Task: Search one way flight ticket for 2 adults, 4 children and 1 infant on lap in business from Gainesville: Gainesville Regional Airport to Sheridan: Sheridan County Airport on 8-6-2023. Choice of flights is Westjet. Number of bags: 8 checked bags. Price is upto 60000. Outbound departure time preference is 12:15.
Action: Mouse moved to (247, 309)
Screenshot: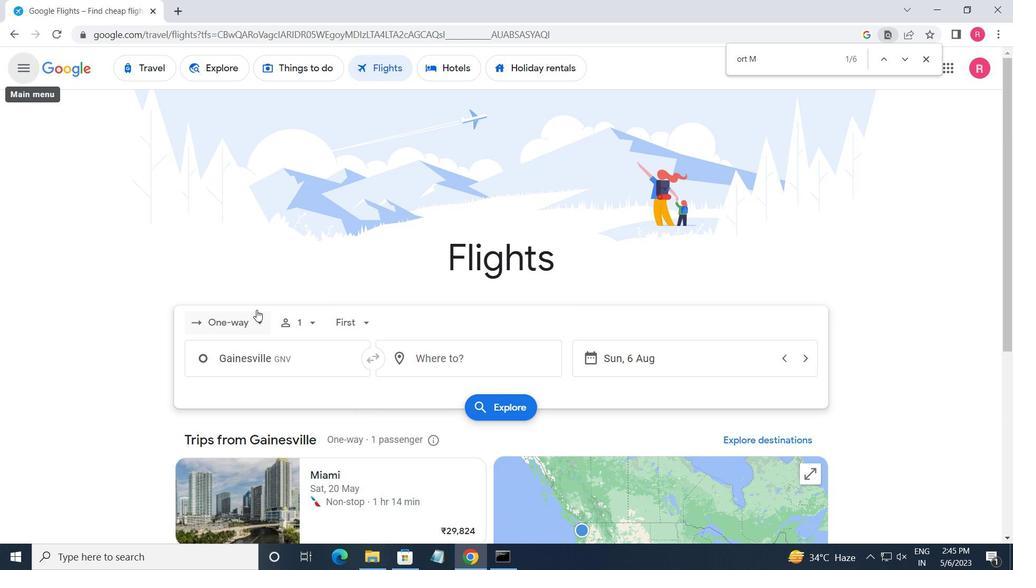 
Action: Mouse pressed left at (247, 309)
Screenshot: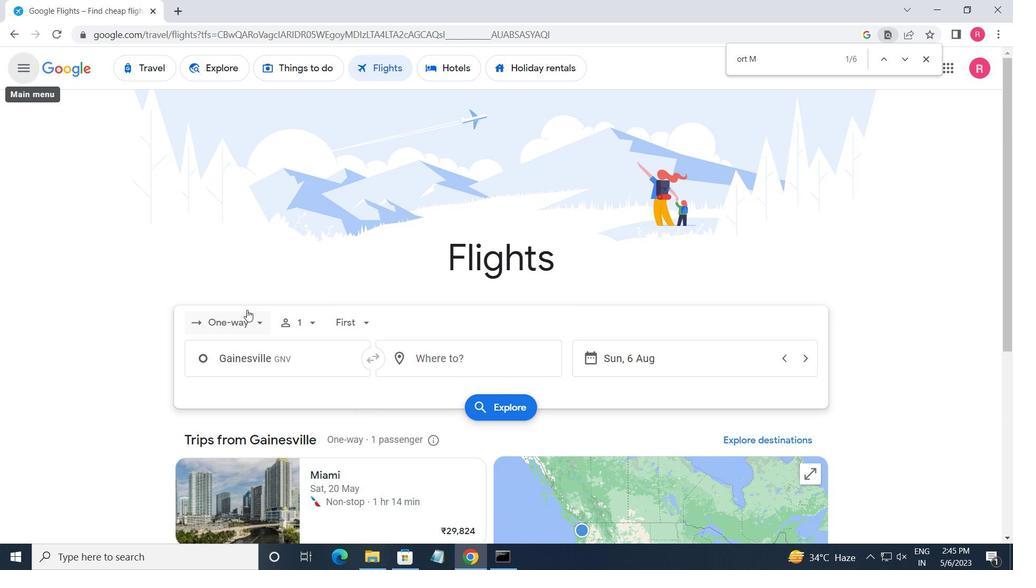 
Action: Mouse moved to (265, 381)
Screenshot: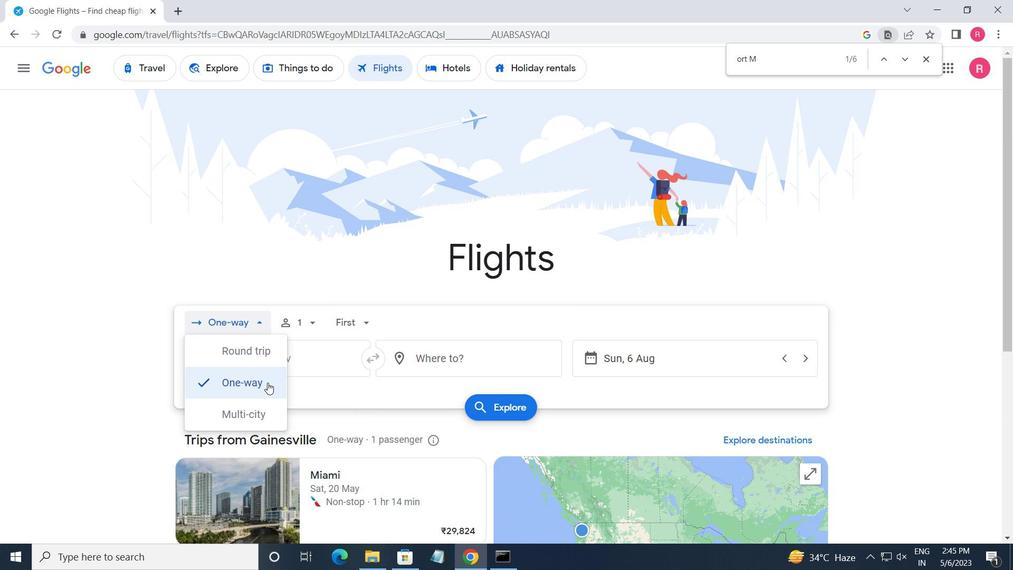 
Action: Mouse pressed left at (265, 381)
Screenshot: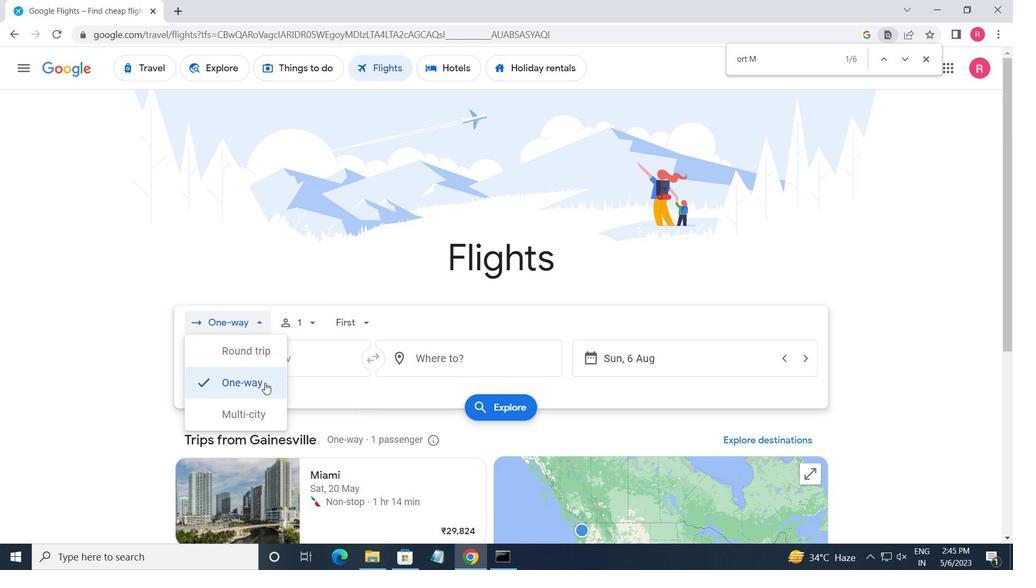 
Action: Mouse moved to (306, 322)
Screenshot: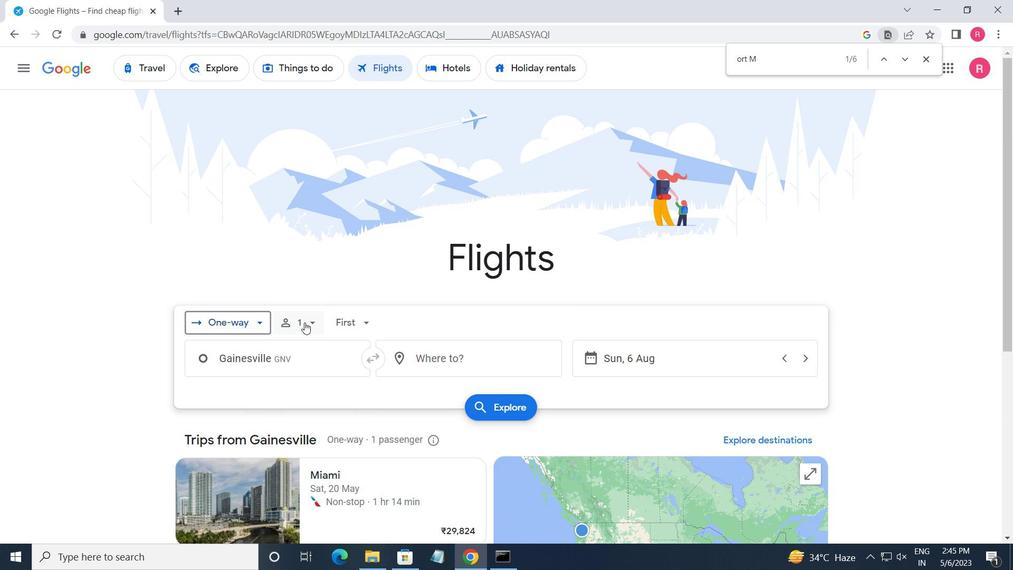 
Action: Mouse pressed left at (306, 322)
Screenshot: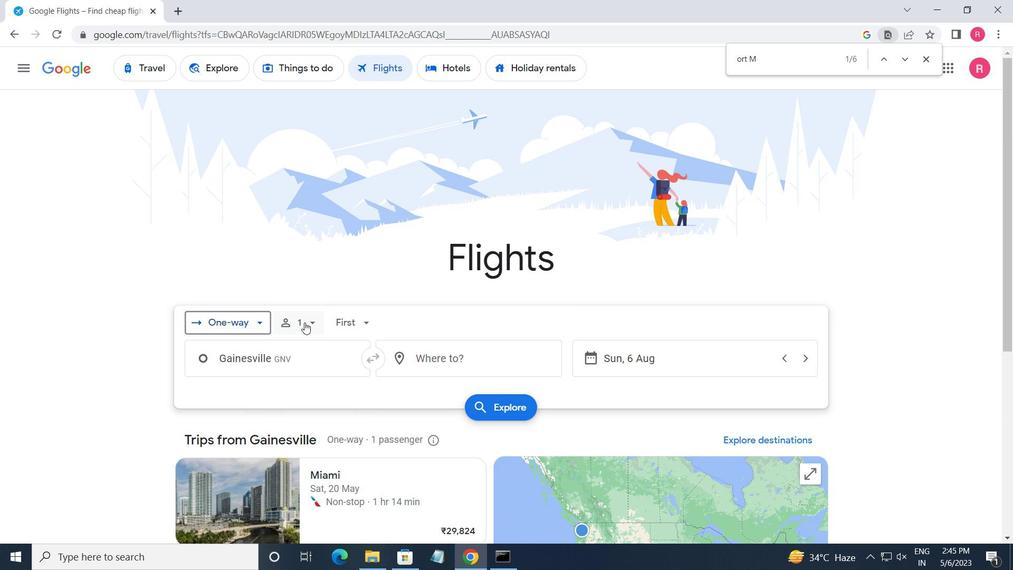 
Action: Mouse moved to (420, 347)
Screenshot: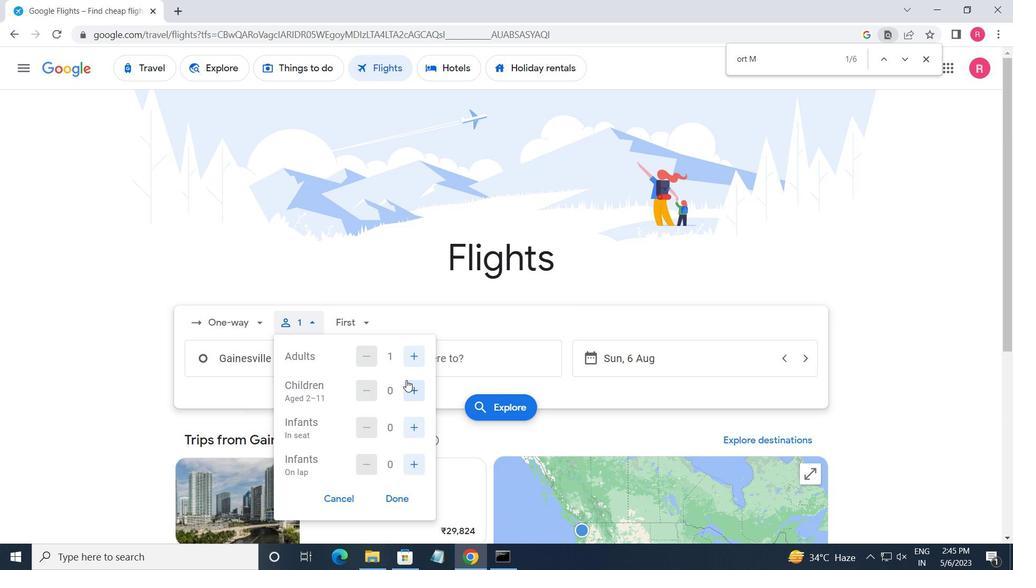 
Action: Mouse pressed left at (420, 347)
Screenshot: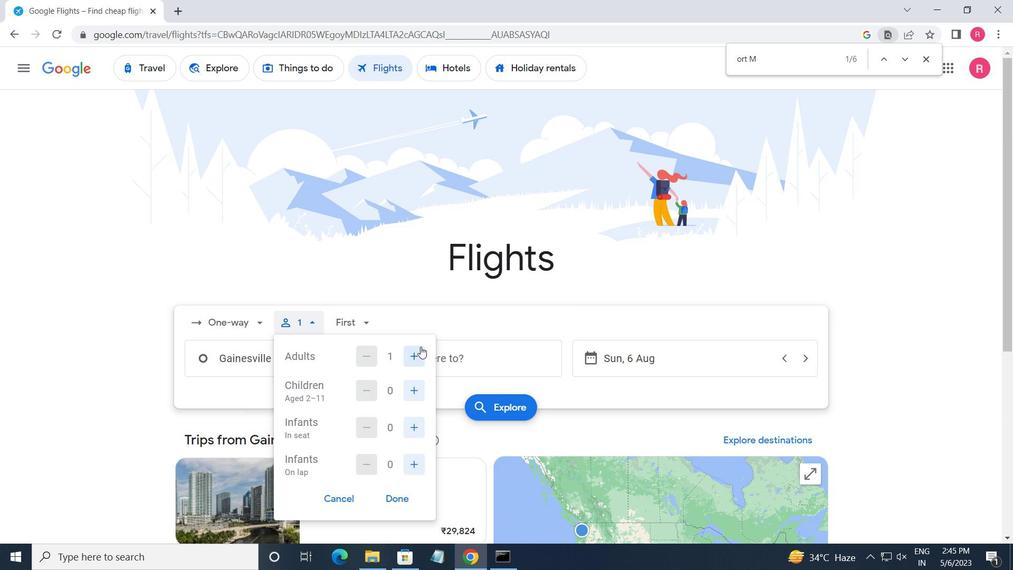 
Action: Mouse moved to (424, 393)
Screenshot: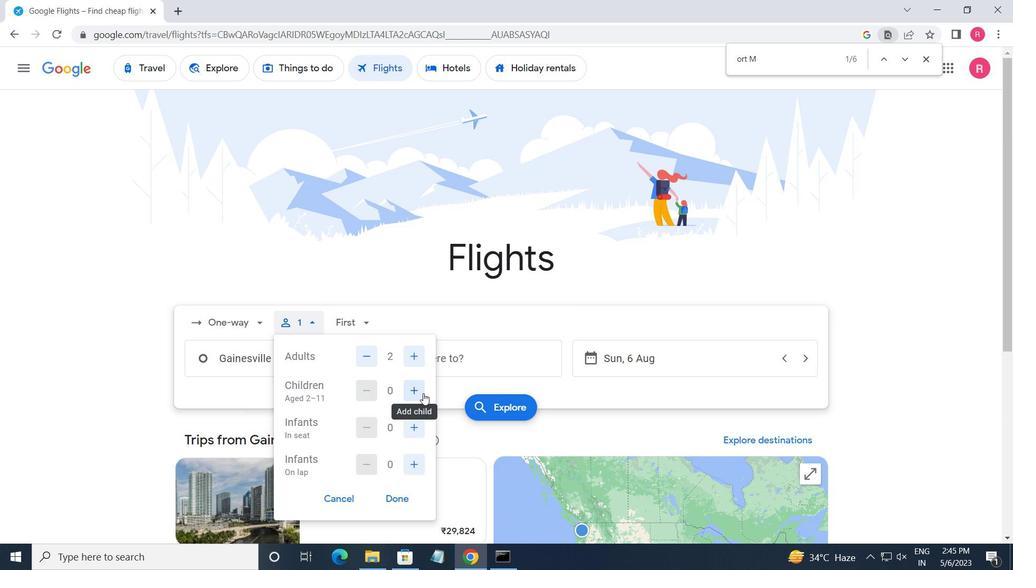 
Action: Mouse pressed left at (424, 393)
Screenshot: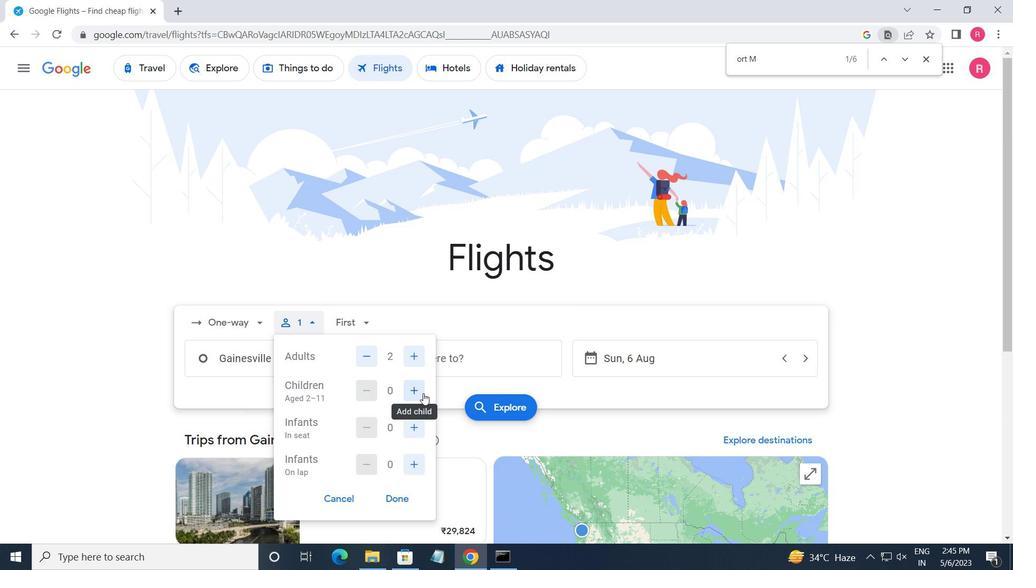 
Action: Mouse pressed left at (424, 393)
Screenshot: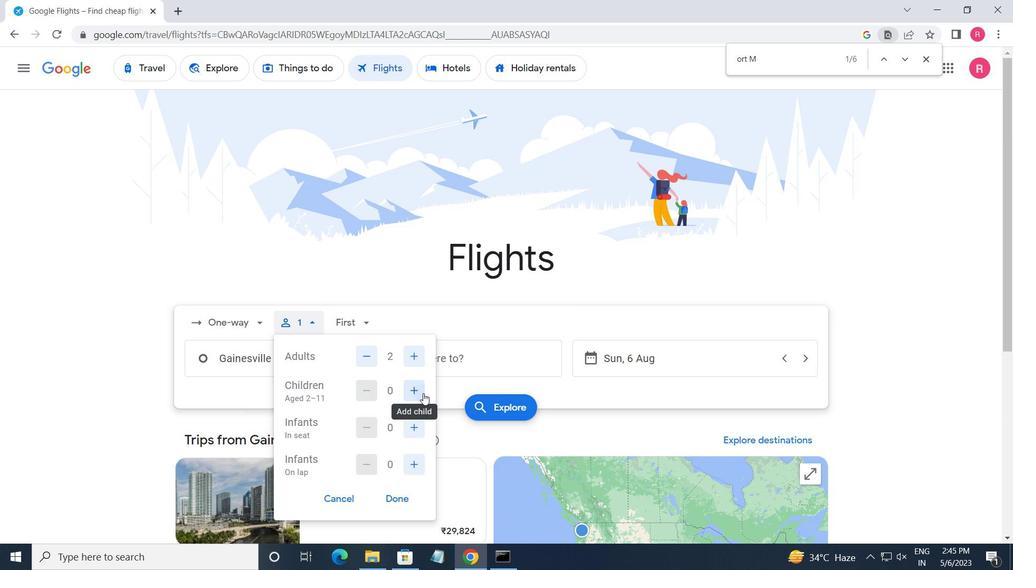 
Action: Mouse pressed left at (424, 393)
Screenshot: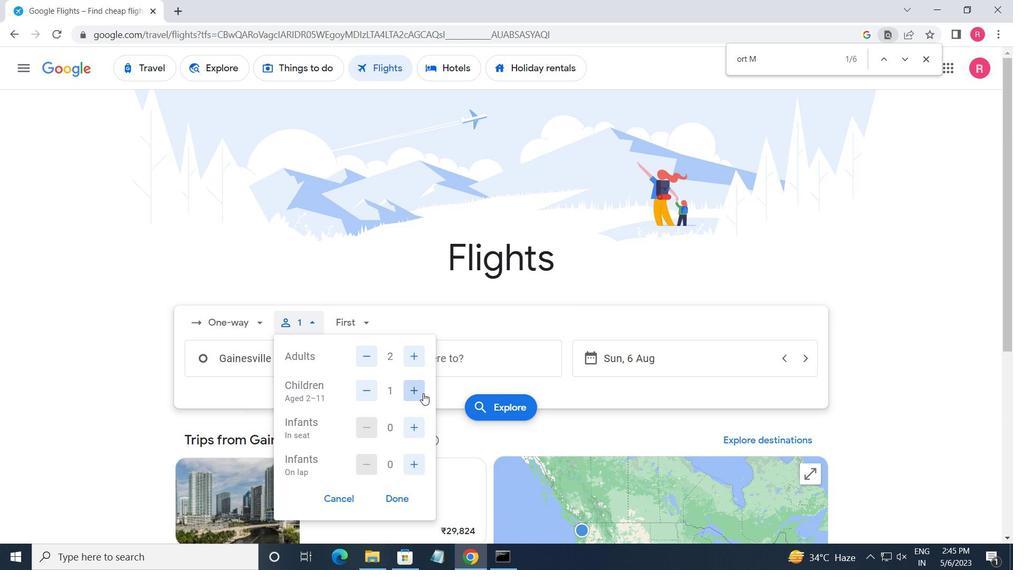 
Action: Mouse pressed left at (424, 393)
Screenshot: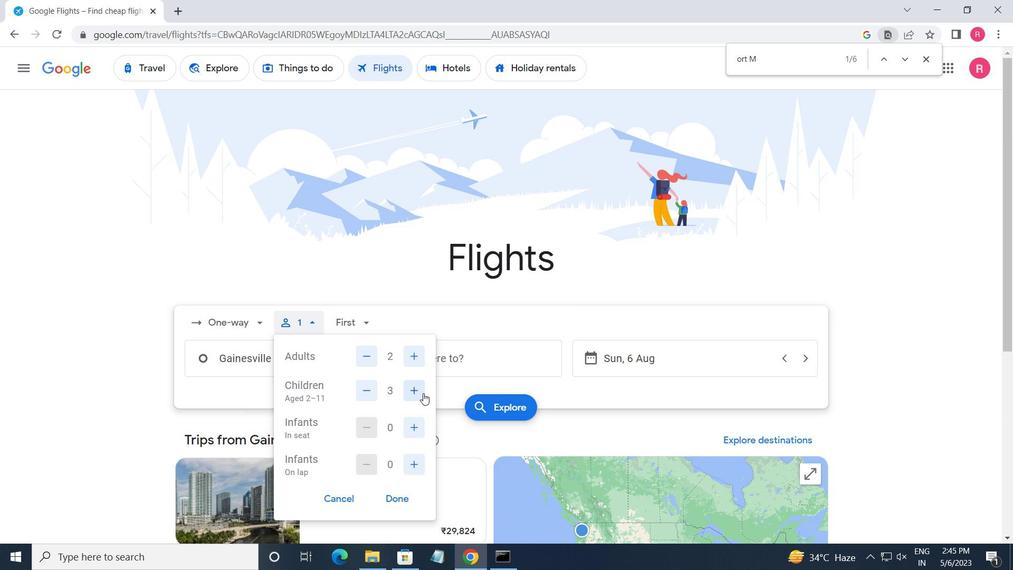 
Action: Mouse moved to (409, 428)
Screenshot: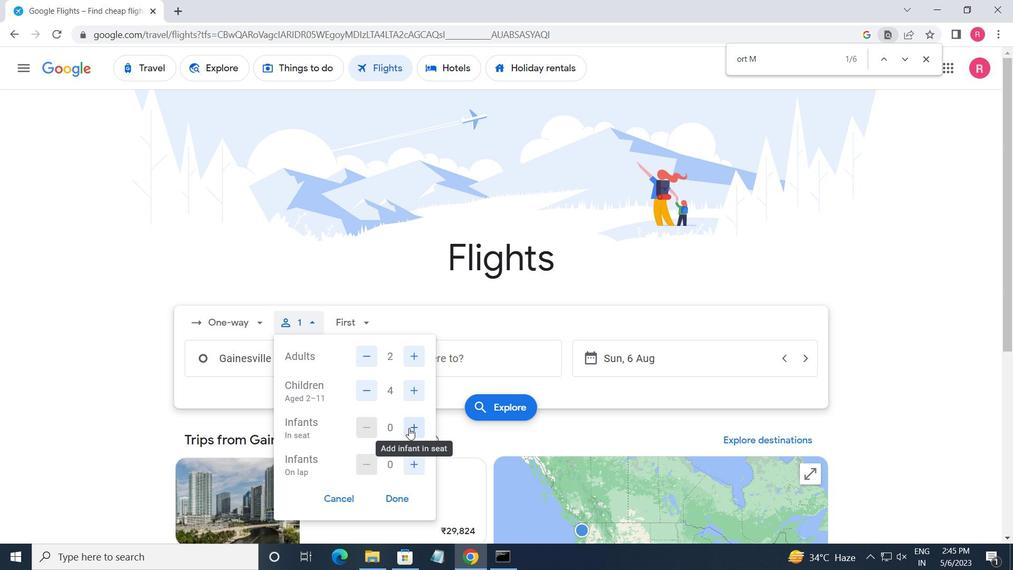
Action: Mouse pressed left at (409, 428)
Screenshot: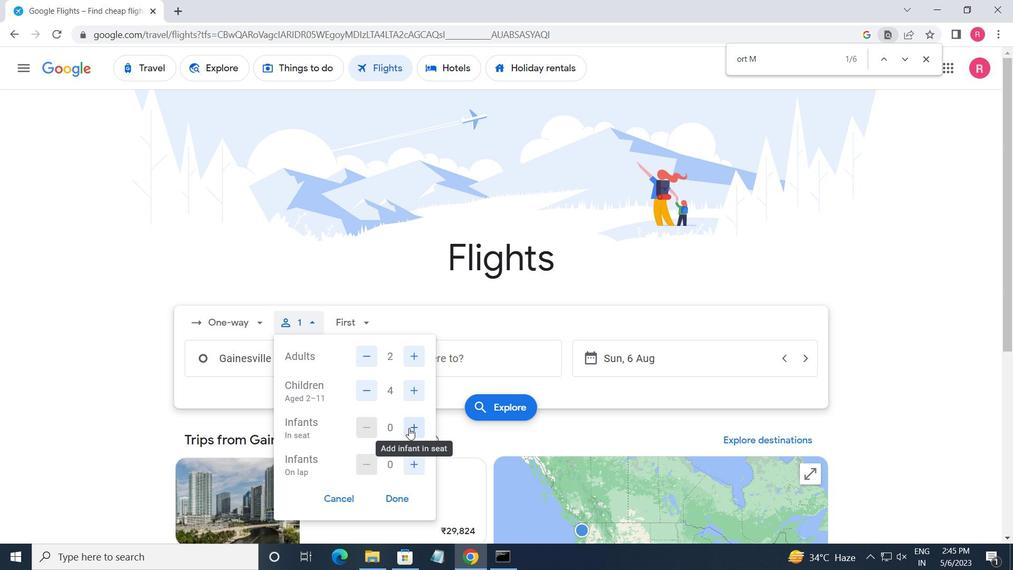 
Action: Mouse moved to (363, 425)
Screenshot: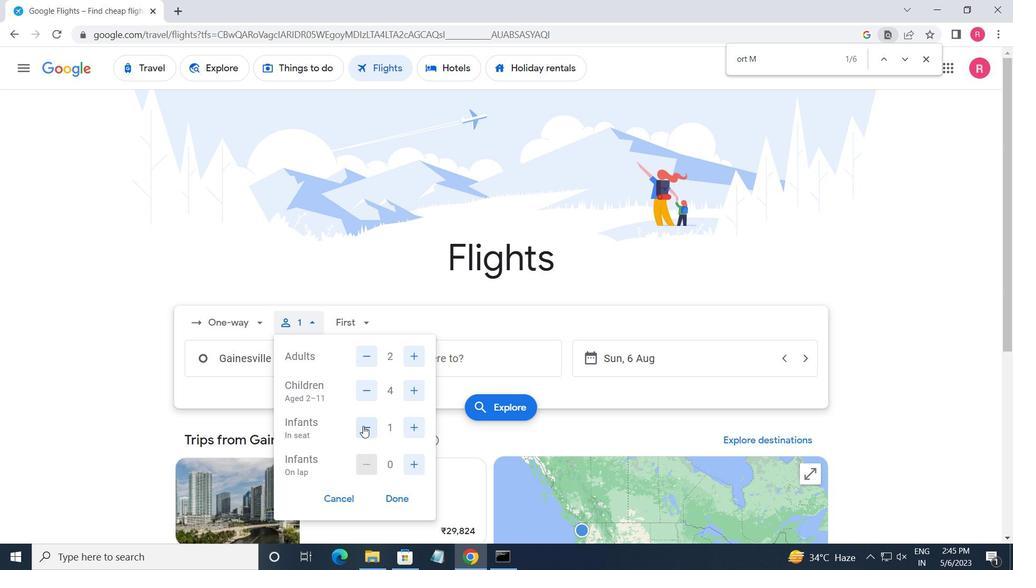 
Action: Mouse pressed left at (363, 425)
Screenshot: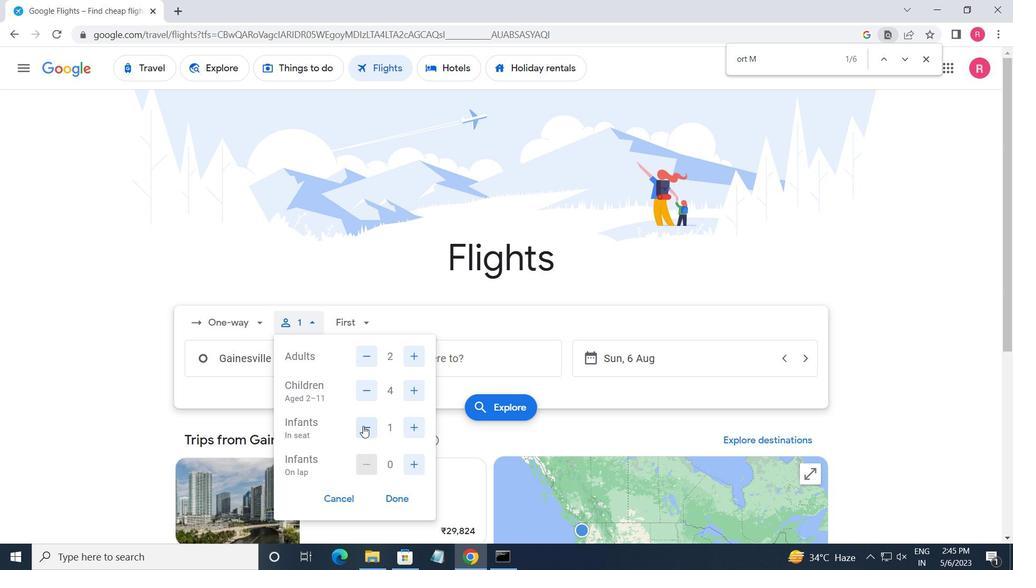 
Action: Mouse moved to (414, 463)
Screenshot: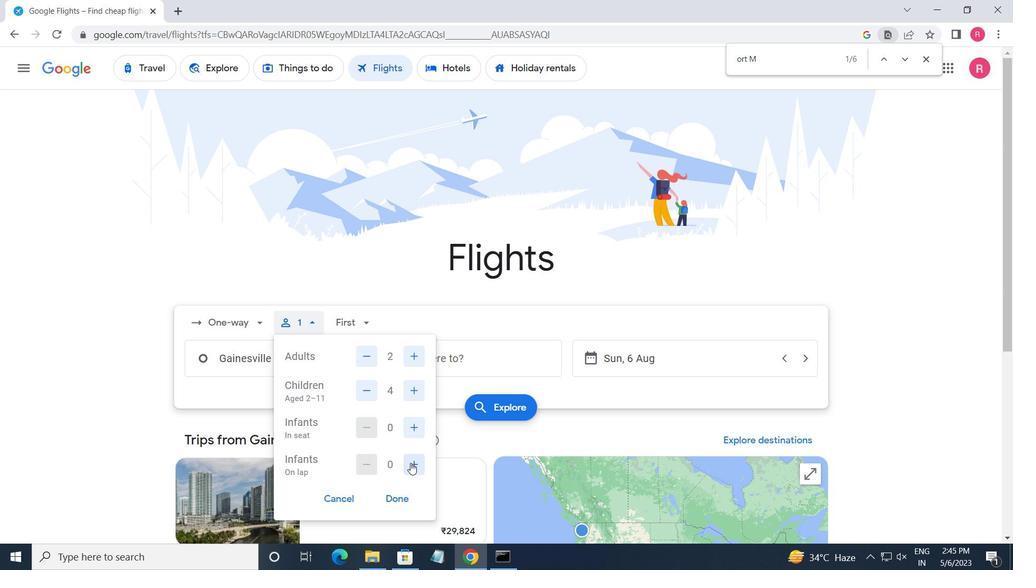 
Action: Mouse pressed left at (414, 463)
Screenshot: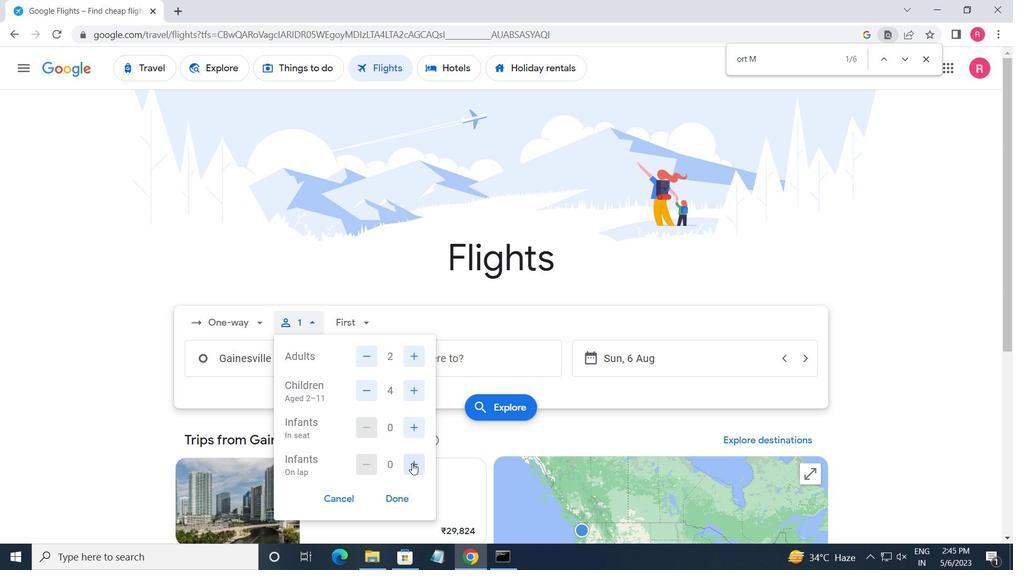 
Action: Mouse moved to (412, 497)
Screenshot: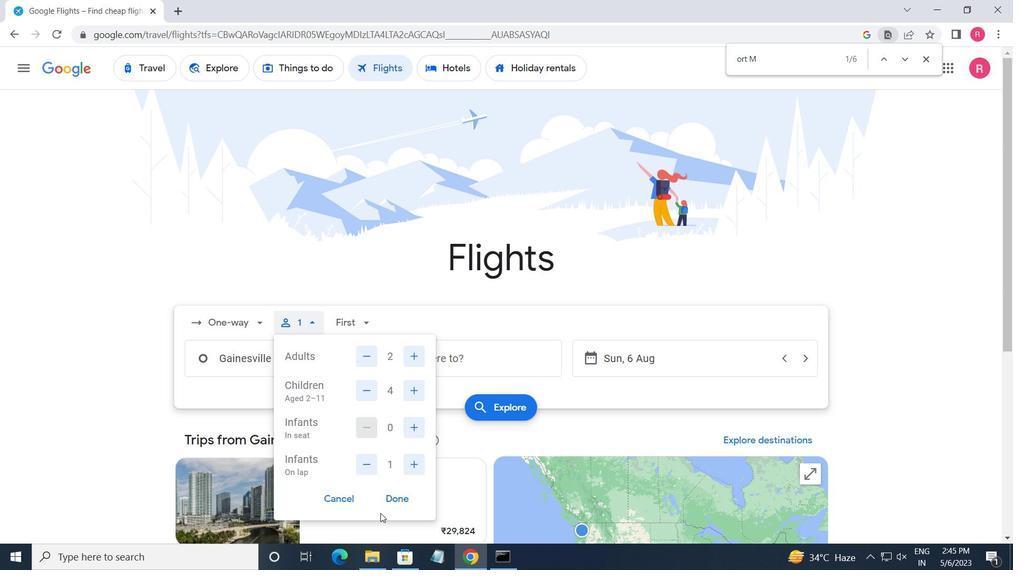 
Action: Mouse pressed left at (412, 497)
Screenshot: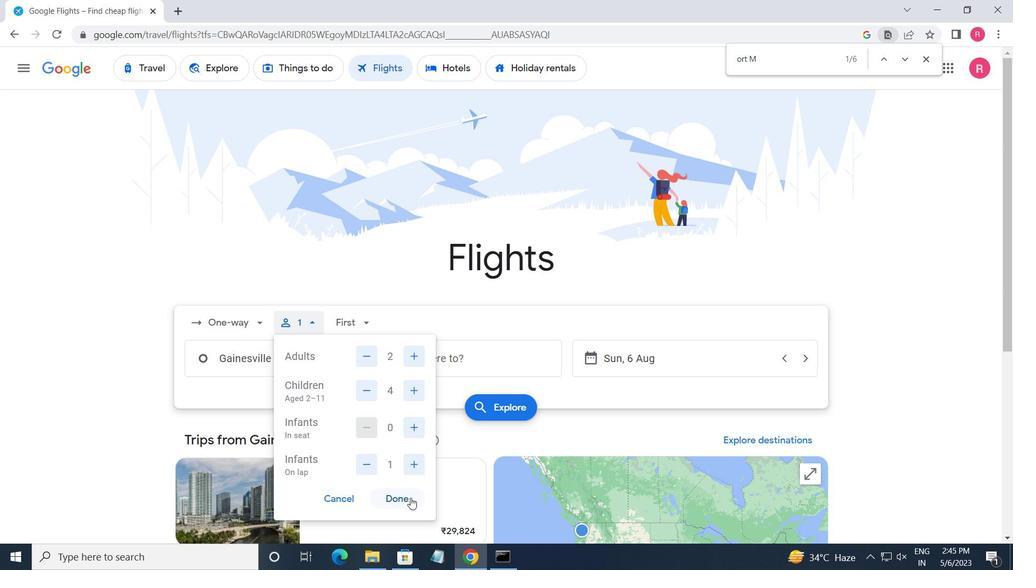 
Action: Mouse moved to (368, 313)
Screenshot: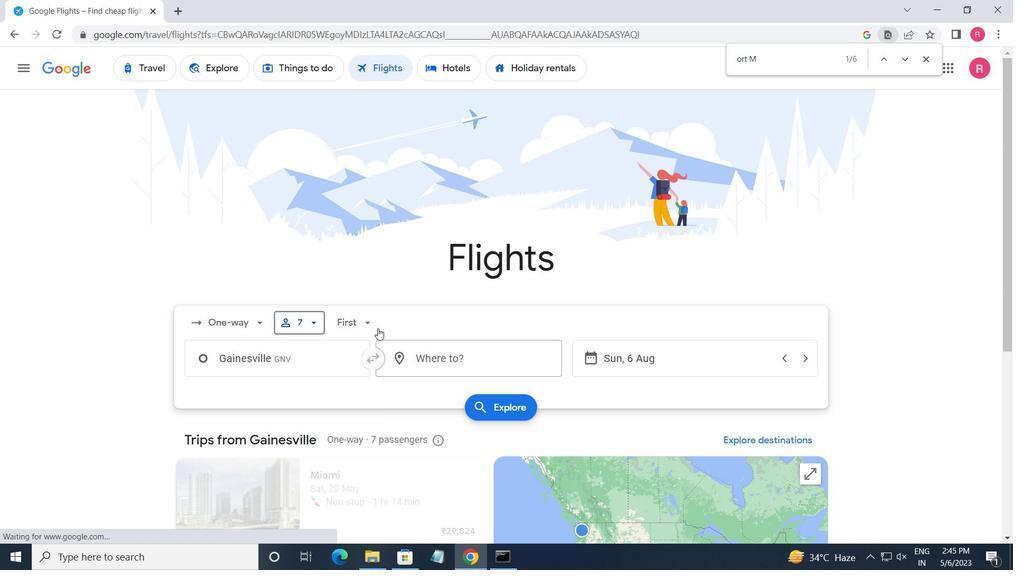 
Action: Mouse pressed left at (368, 313)
Screenshot: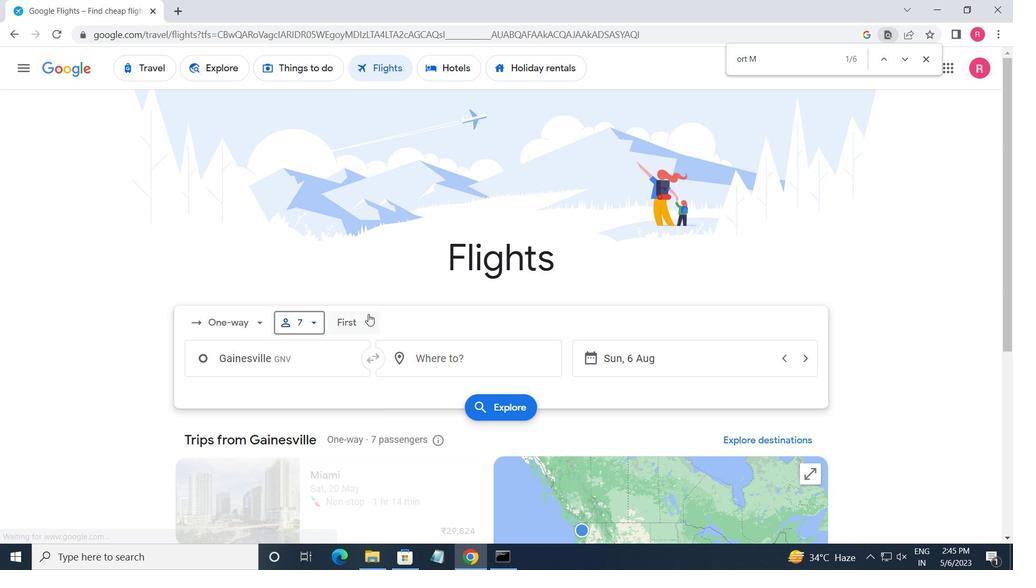 
Action: Mouse moved to (383, 419)
Screenshot: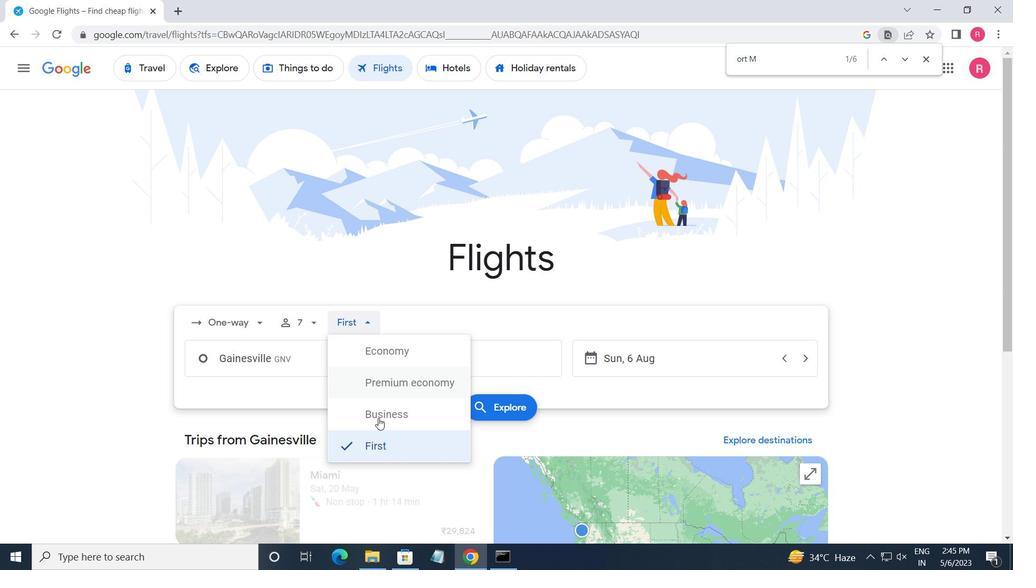 
Action: Mouse pressed left at (383, 419)
Screenshot: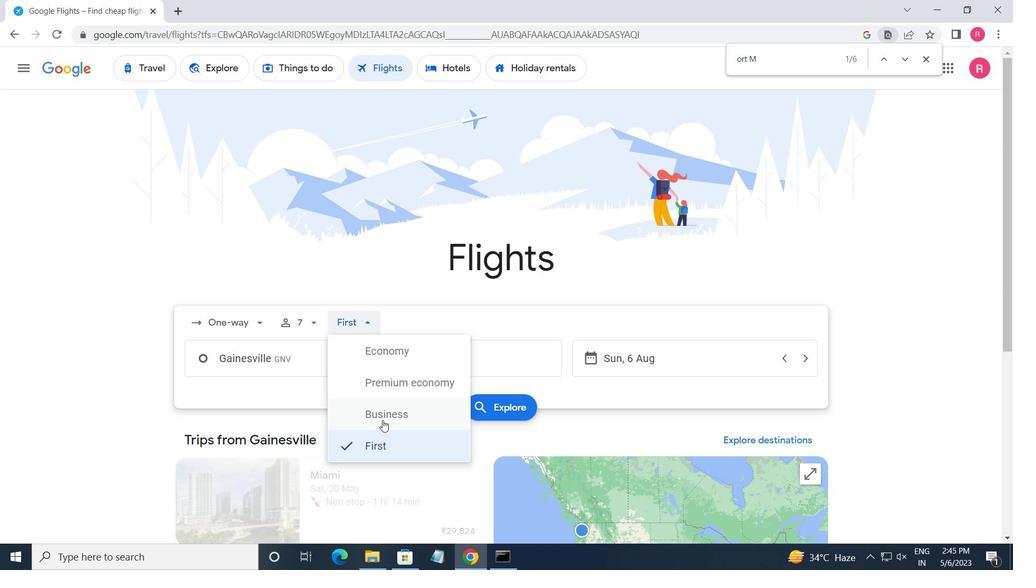 
Action: Mouse moved to (289, 364)
Screenshot: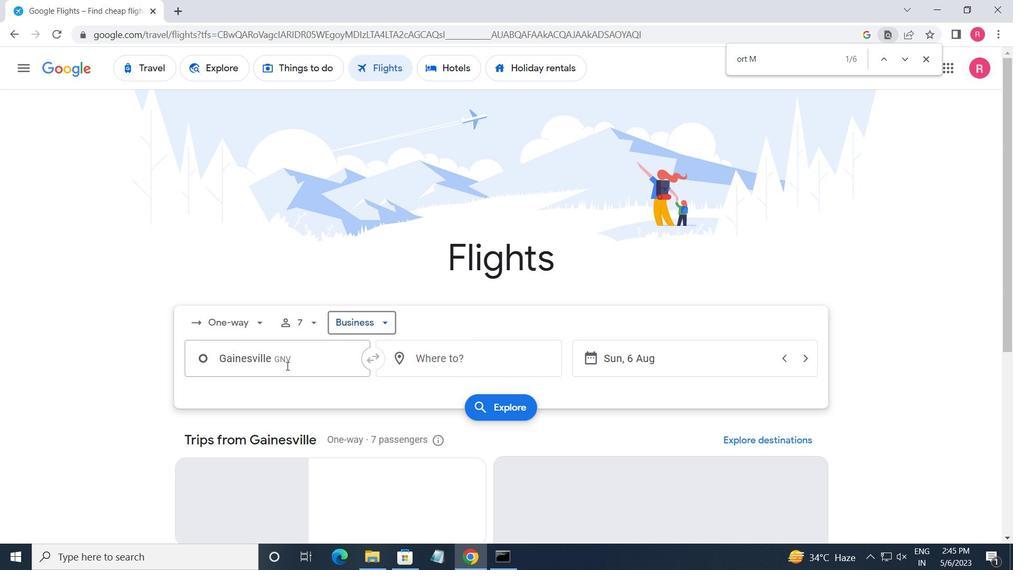 
Action: Mouse pressed left at (289, 364)
Screenshot: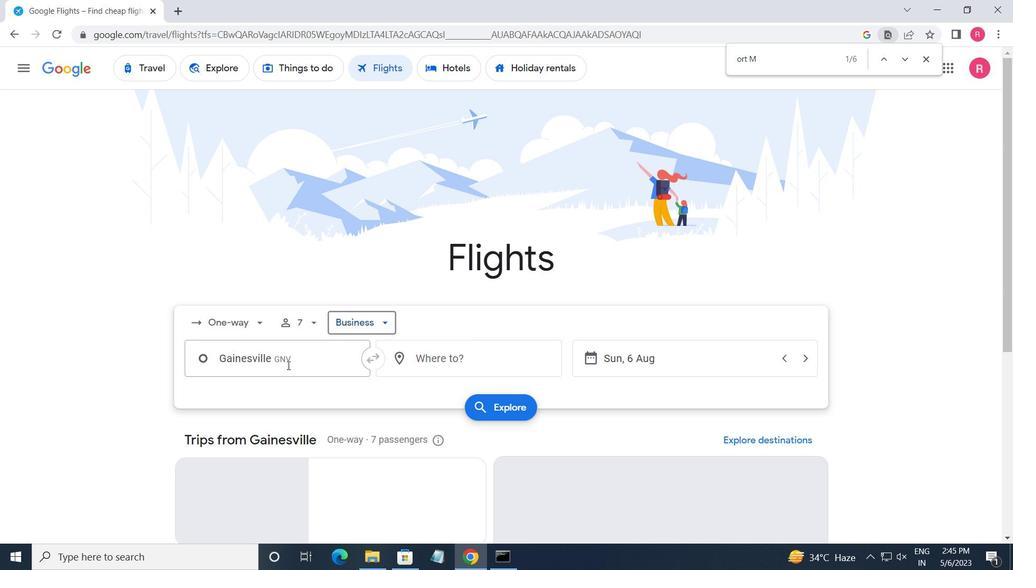 
Action: Key pressed <Key.shift><Key.shift><Key.shift><Key.shift><Key.shift><Key.shift><Key.shift><Key.shift>AINESVILLE
Screenshot: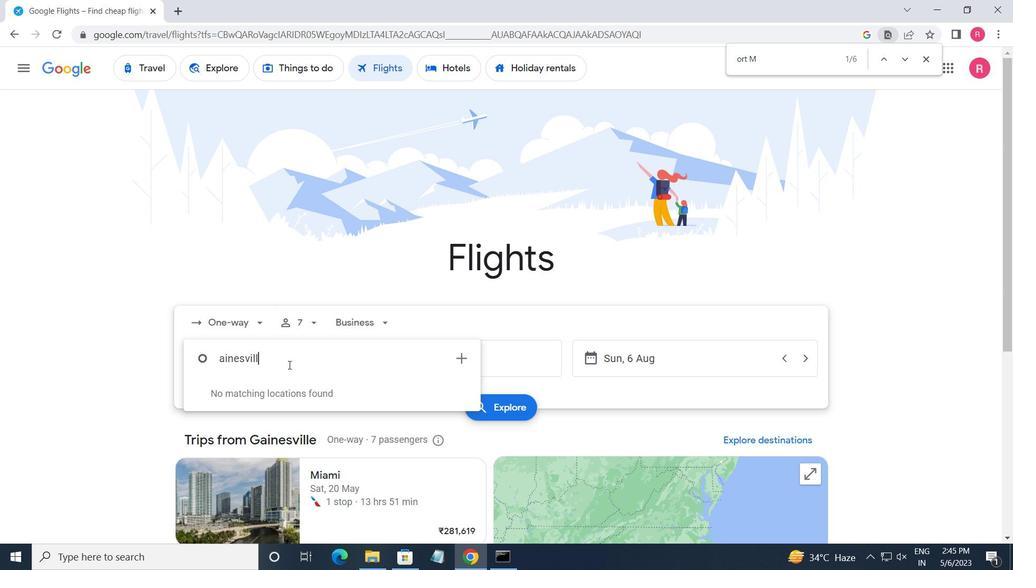 
Action: Mouse moved to (318, 469)
Screenshot: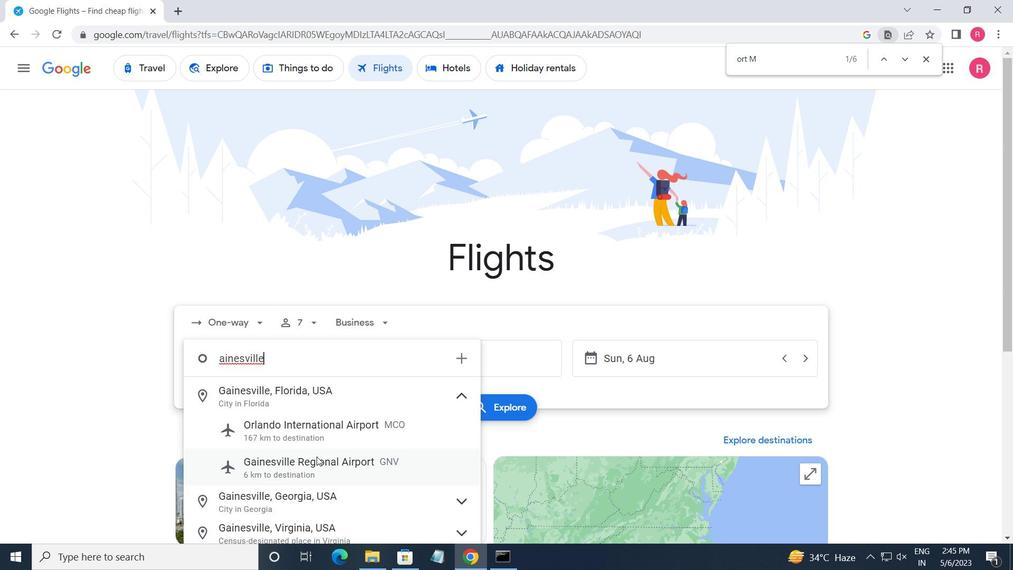 
Action: Mouse pressed left at (318, 469)
Screenshot: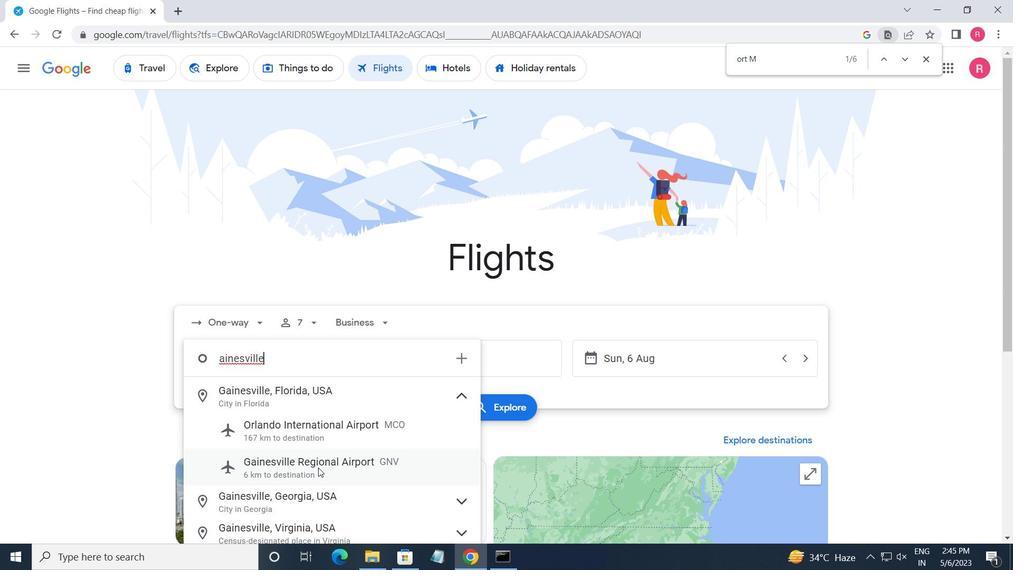 
Action: Mouse moved to (431, 355)
Screenshot: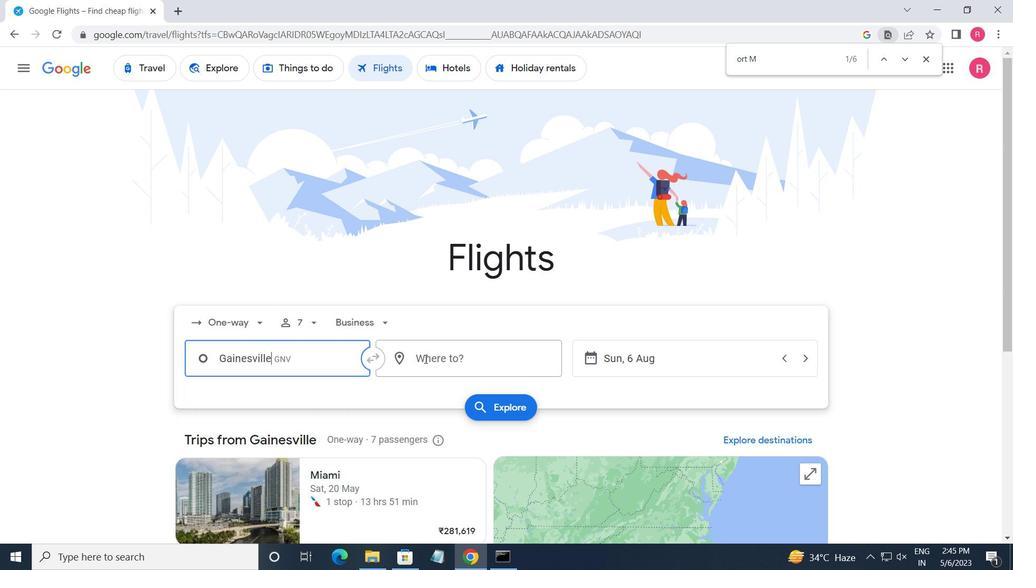 
Action: Mouse pressed left at (431, 355)
Screenshot: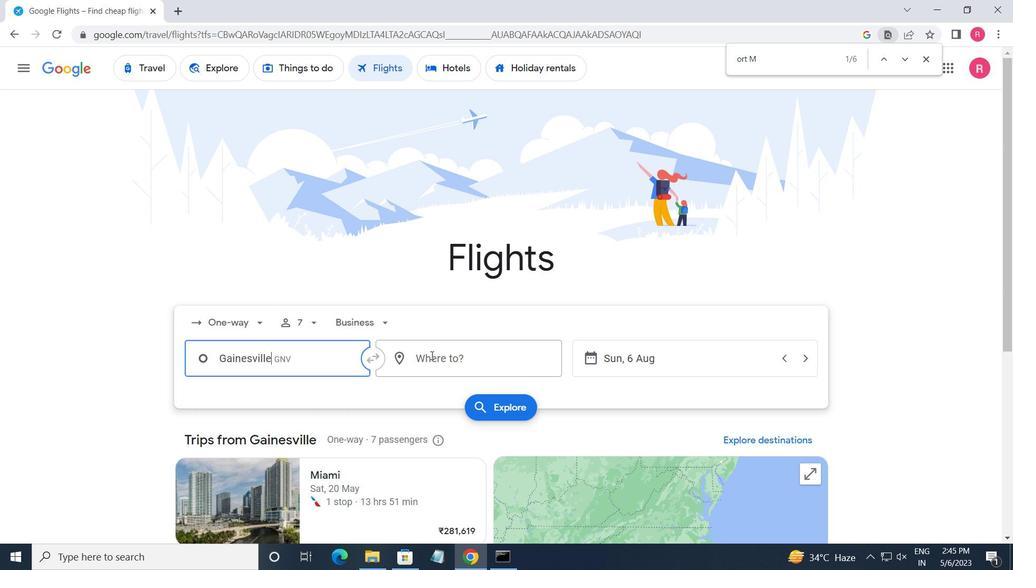 
Action: Mouse moved to (809, 180)
Screenshot: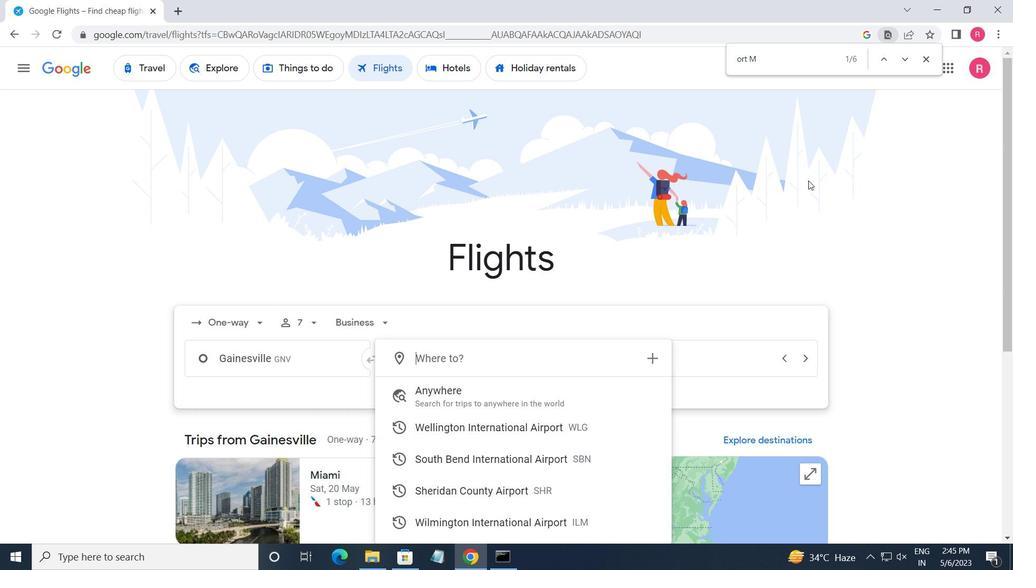 
Action: Key pressed <Key.shift>SHERDIAN
Screenshot: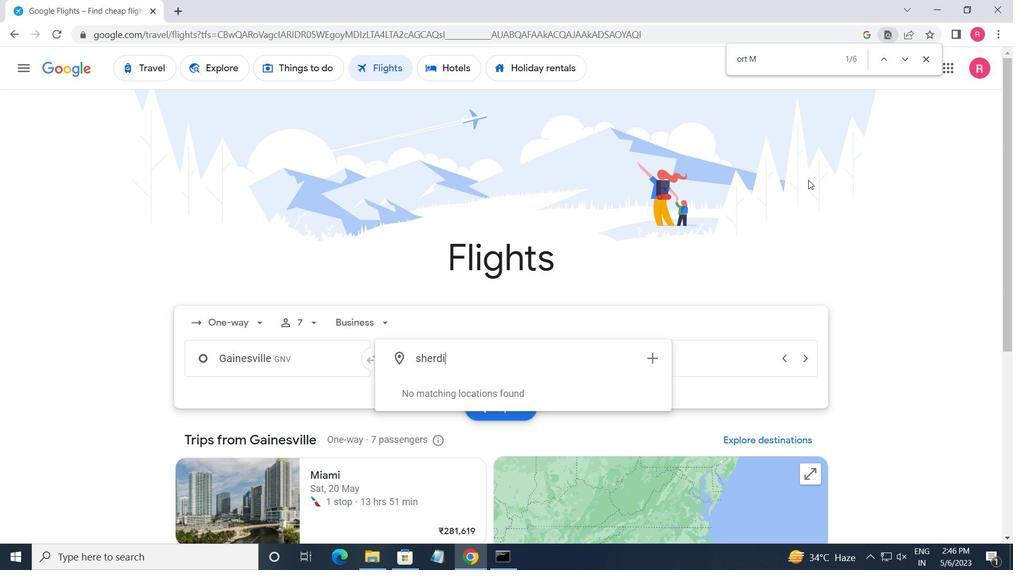 
Action: Mouse moved to (514, 444)
Screenshot: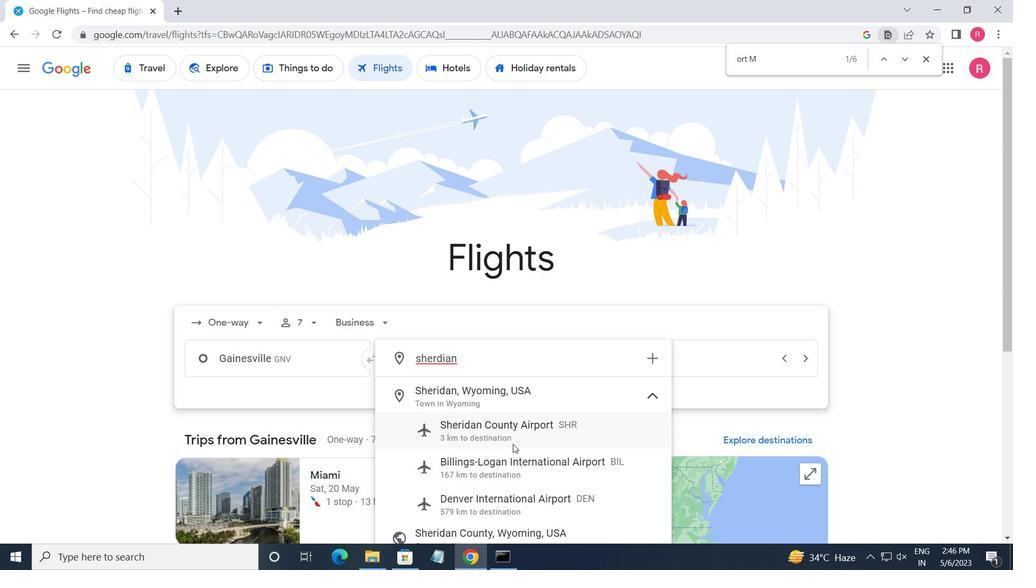 
Action: Mouse pressed left at (514, 444)
Screenshot: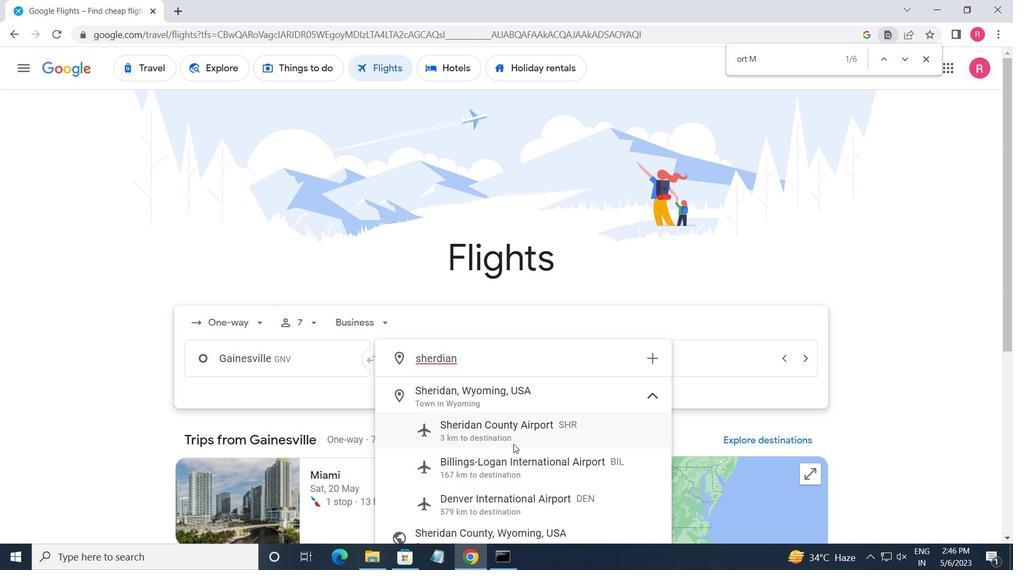 
Action: Mouse moved to (653, 359)
Screenshot: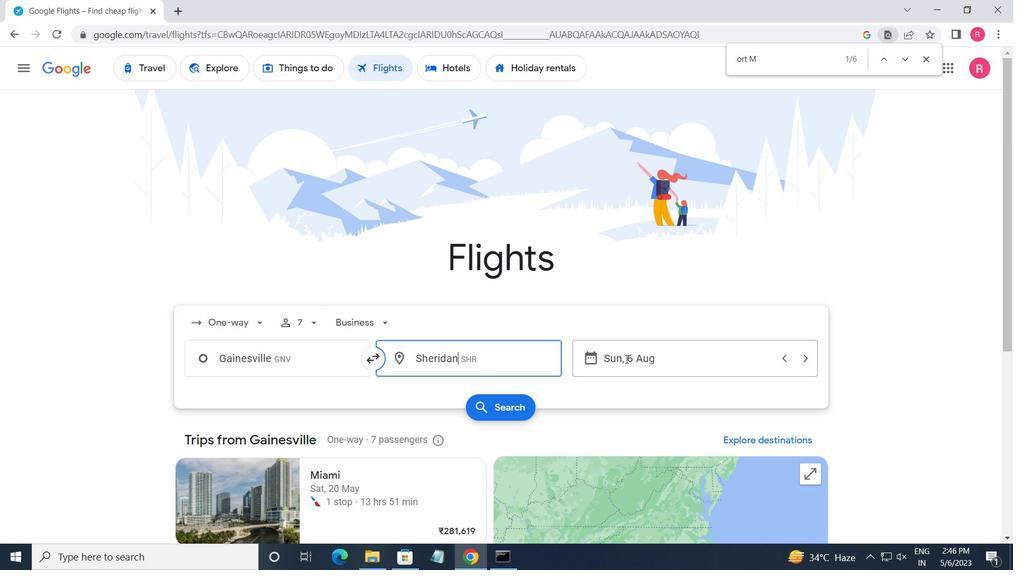 
Action: Mouse pressed left at (653, 359)
Screenshot: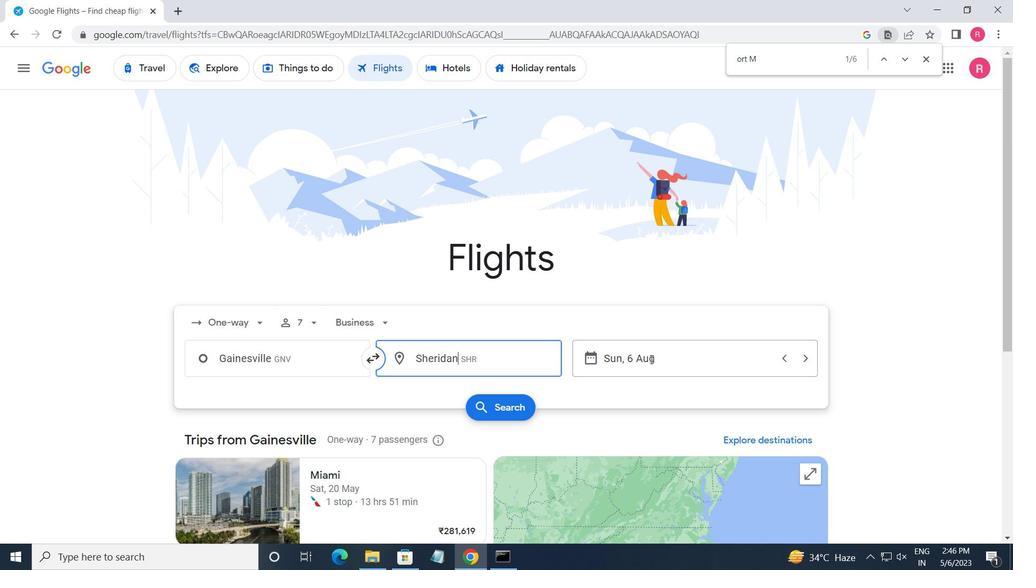 
Action: Mouse moved to (352, 337)
Screenshot: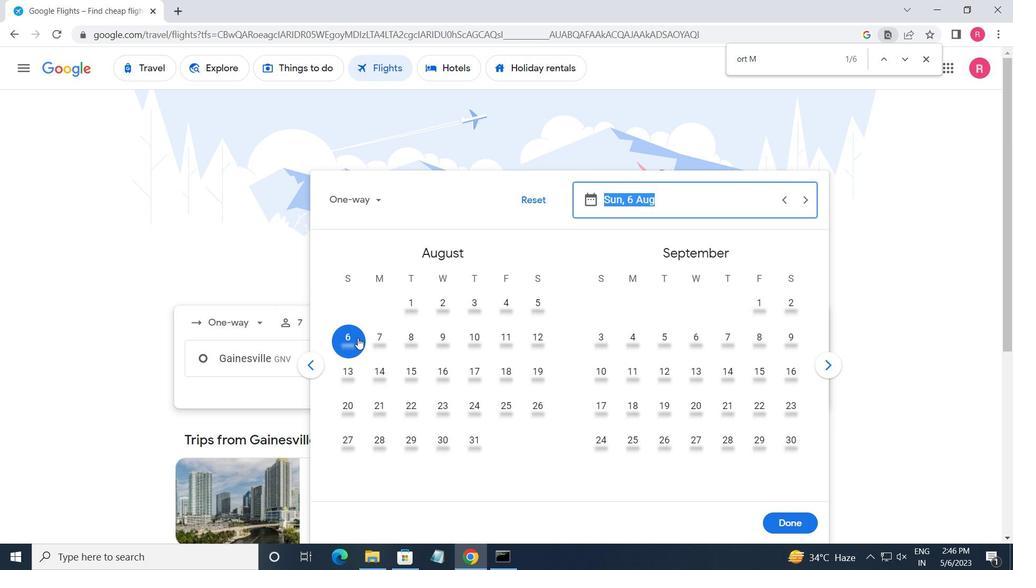 
Action: Mouse pressed left at (352, 337)
Screenshot: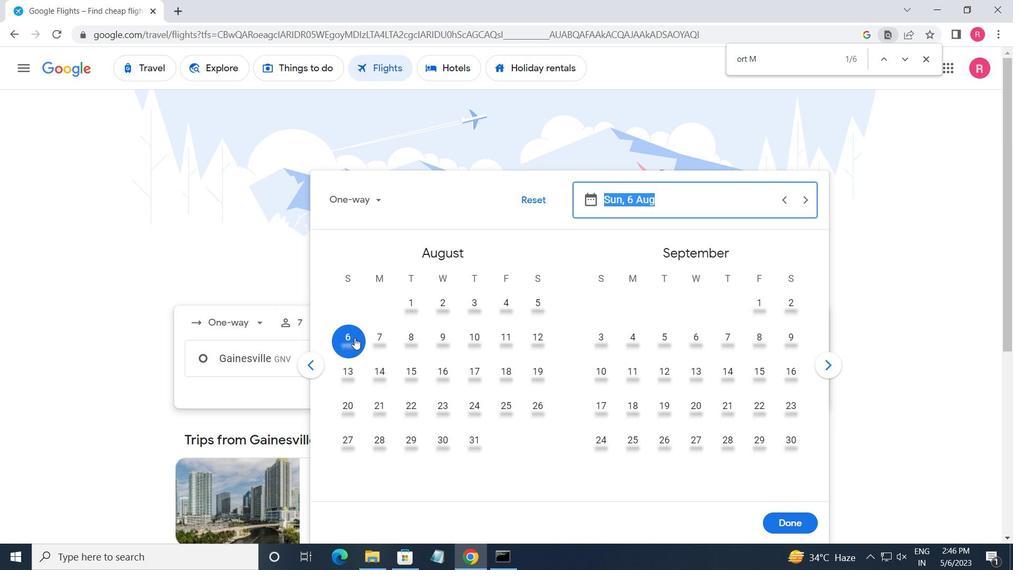 
Action: Mouse moved to (787, 524)
Screenshot: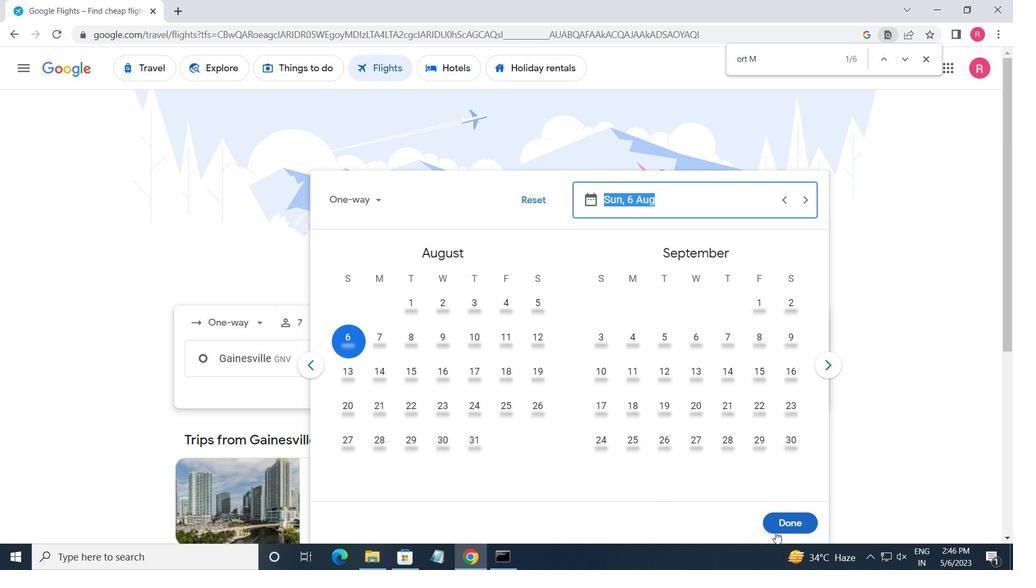 
Action: Mouse pressed left at (787, 524)
Screenshot: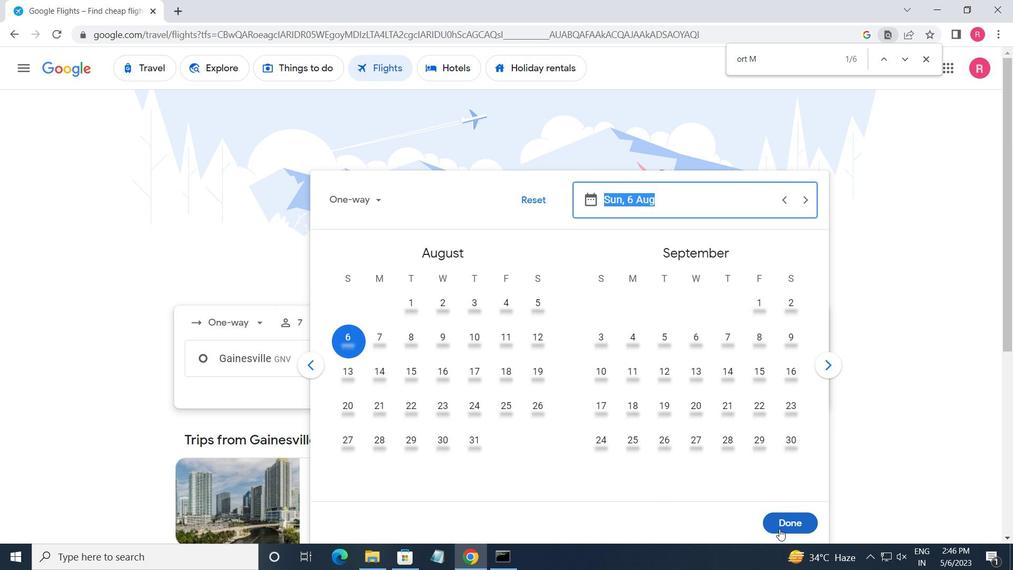 
Action: Mouse moved to (506, 399)
Screenshot: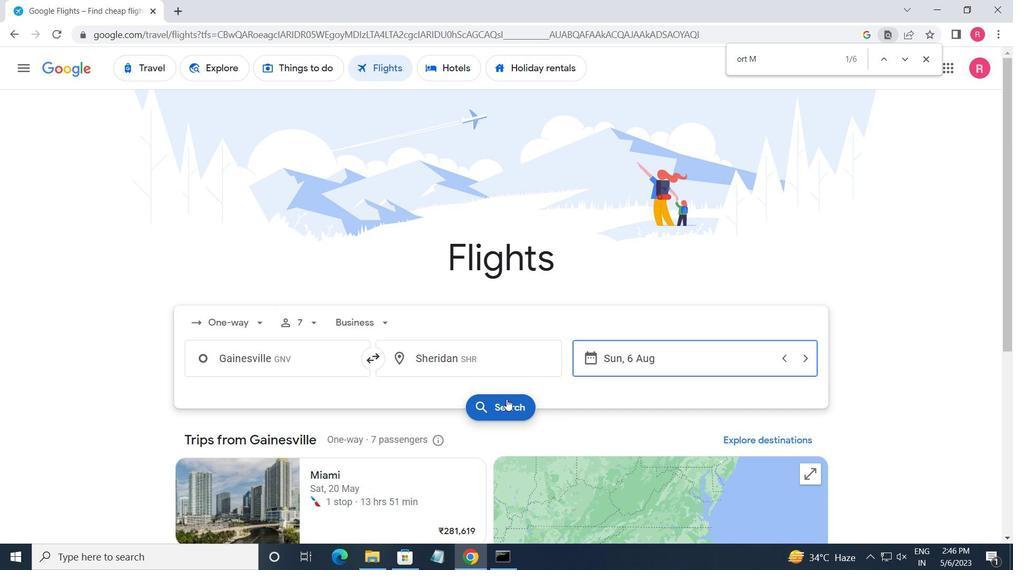 
Action: Mouse pressed left at (506, 399)
Screenshot: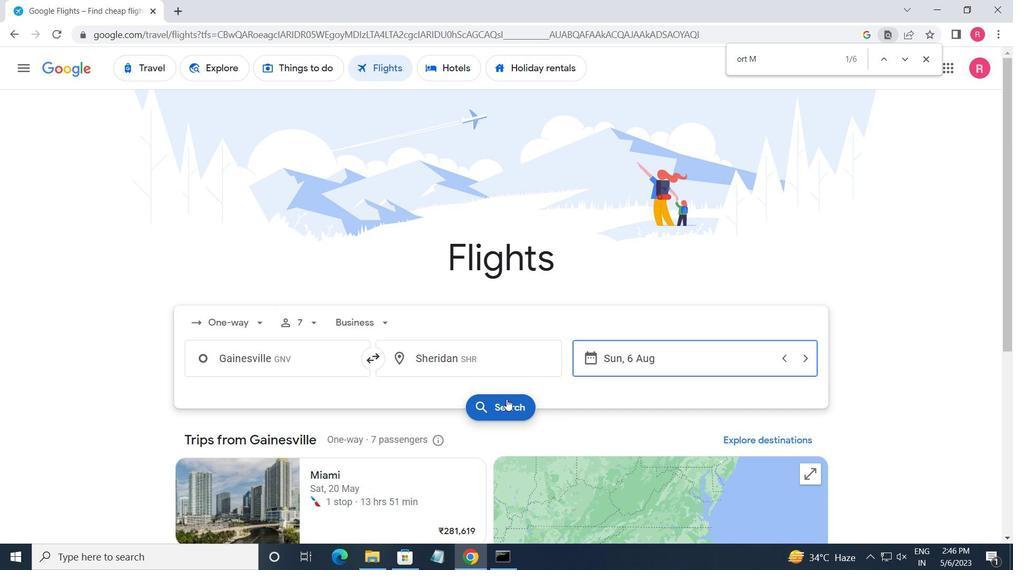 
Action: Mouse moved to (208, 188)
Screenshot: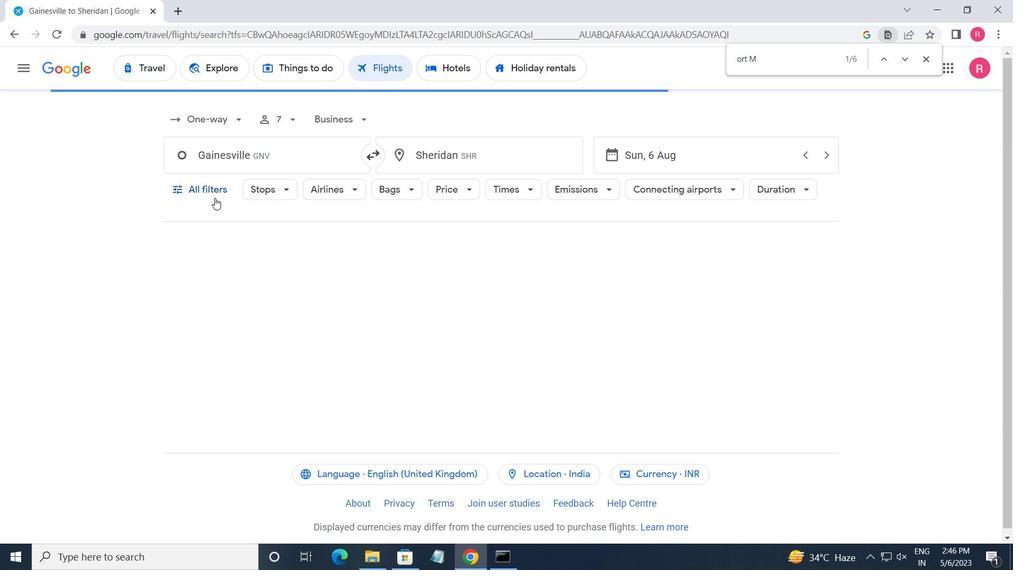 
Action: Mouse pressed left at (208, 188)
Screenshot: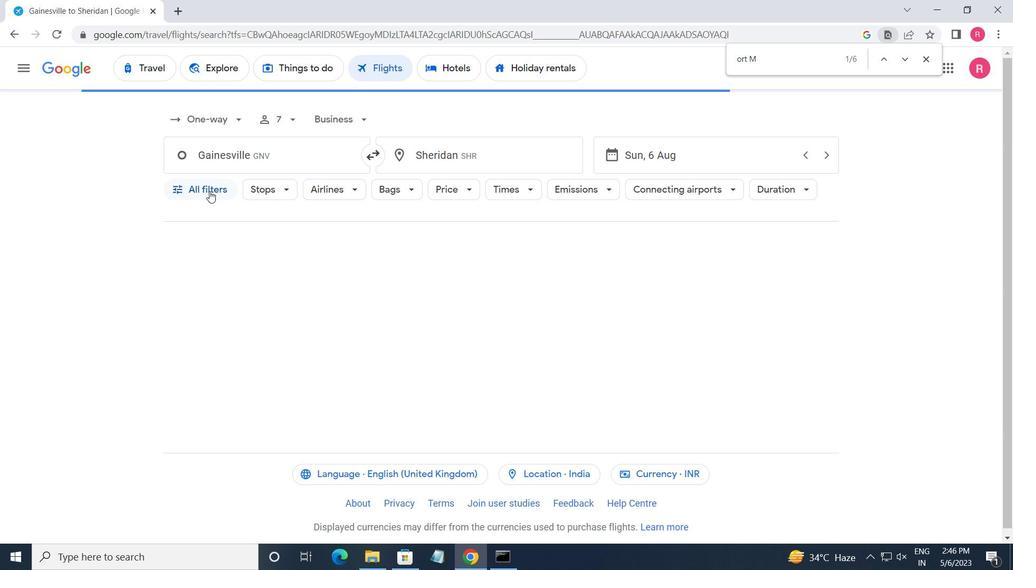 
Action: Mouse moved to (280, 313)
Screenshot: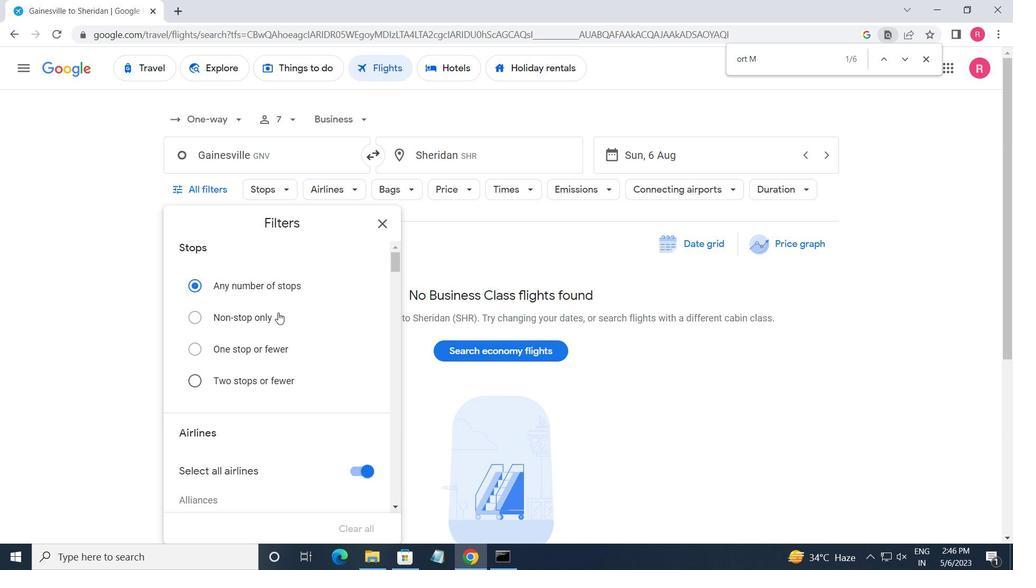 
Action: Mouse scrolled (280, 313) with delta (0, 0)
Screenshot: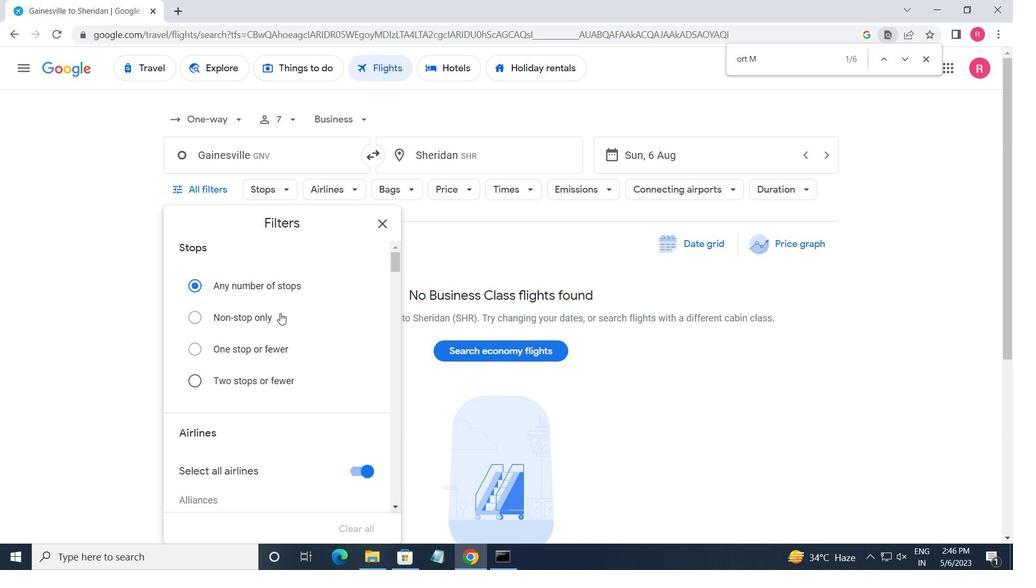 
Action: Mouse moved to (283, 316)
Screenshot: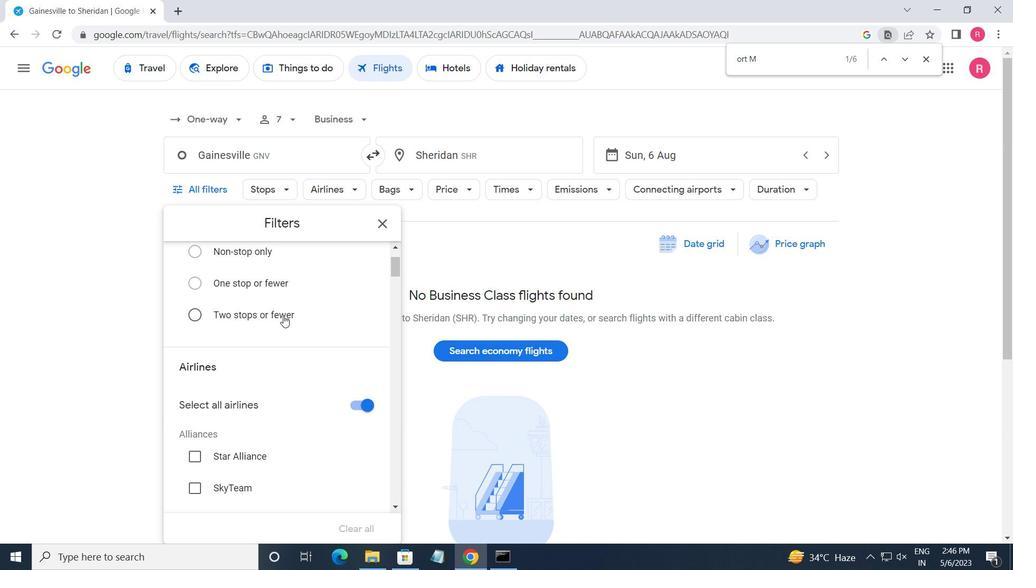 
Action: Mouse scrolled (283, 315) with delta (0, 0)
Screenshot: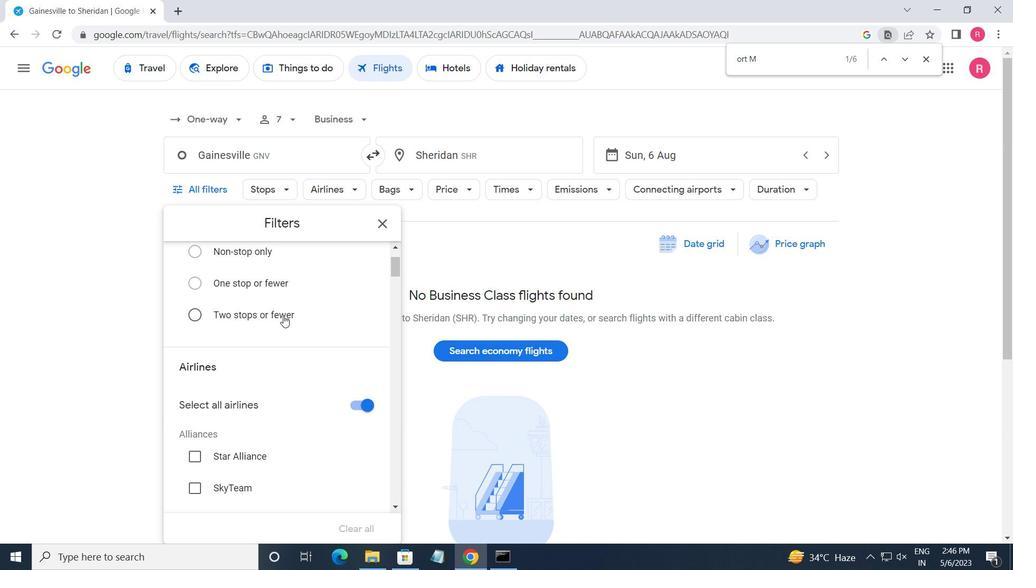 
Action: Mouse moved to (285, 317)
Screenshot: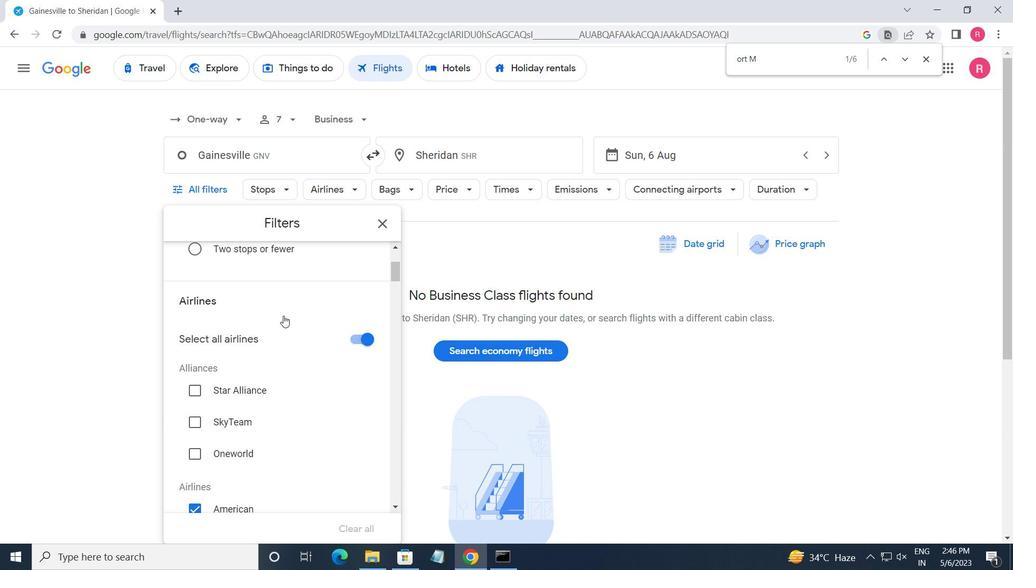
Action: Mouse scrolled (285, 317) with delta (0, 0)
Screenshot: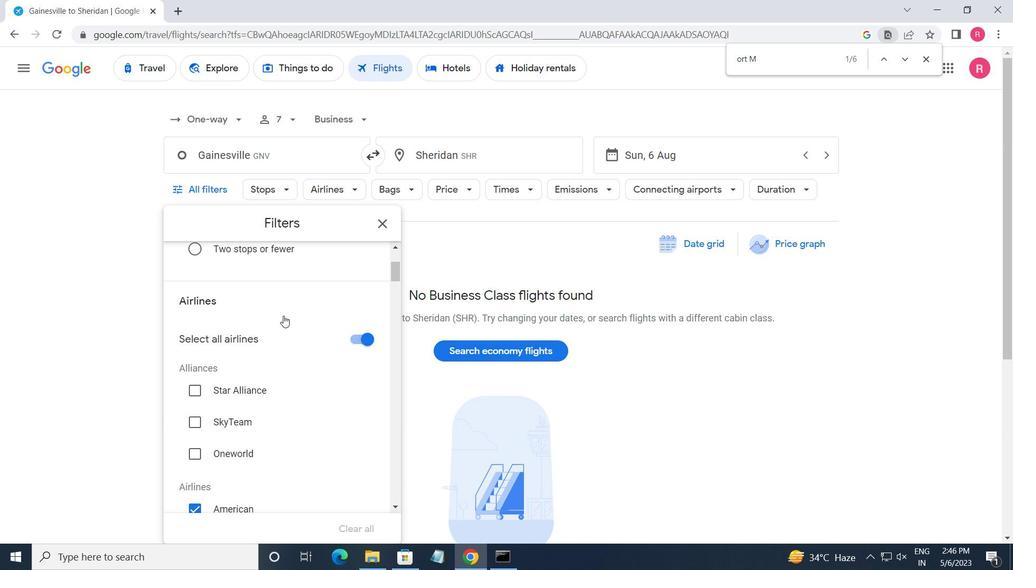 
Action: Mouse moved to (288, 321)
Screenshot: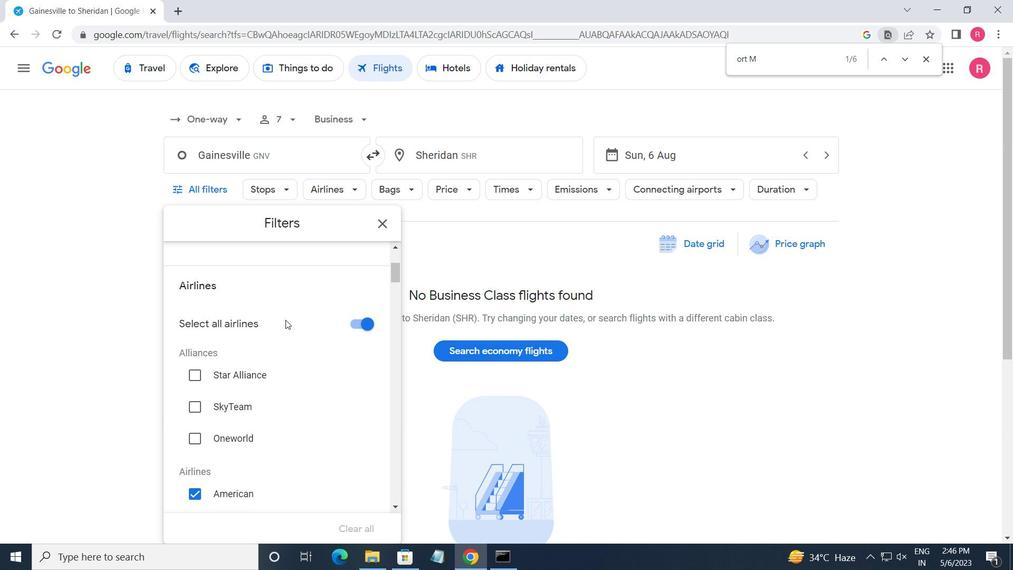 
Action: Mouse scrolled (288, 320) with delta (0, 0)
Screenshot: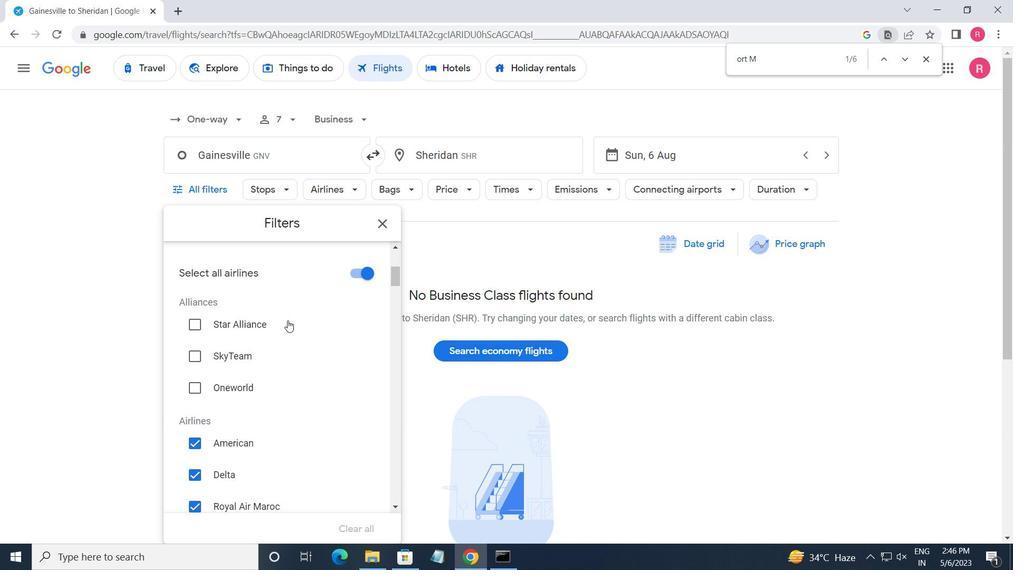 
Action: Mouse moved to (288, 321)
Screenshot: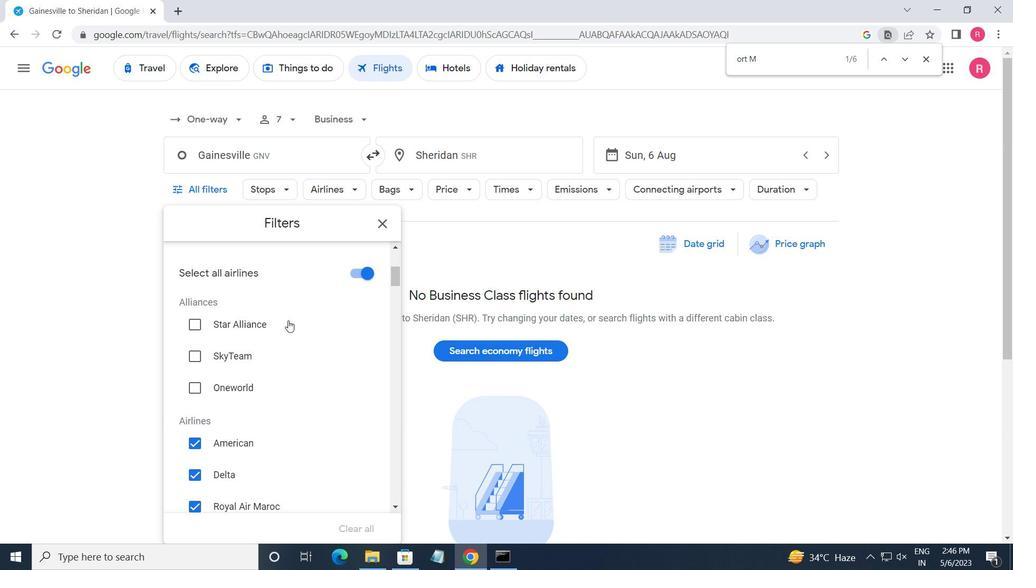 
Action: Mouse scrolled (288, 320) with delta (0, 0)
Screenshot: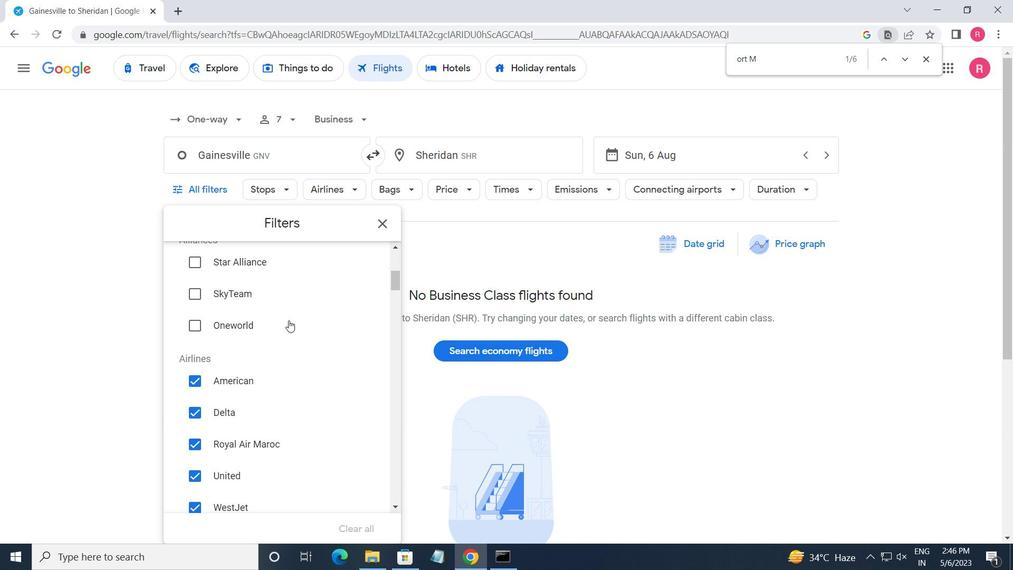 
Action: Mouse moved to (349, 437)
Screenshot: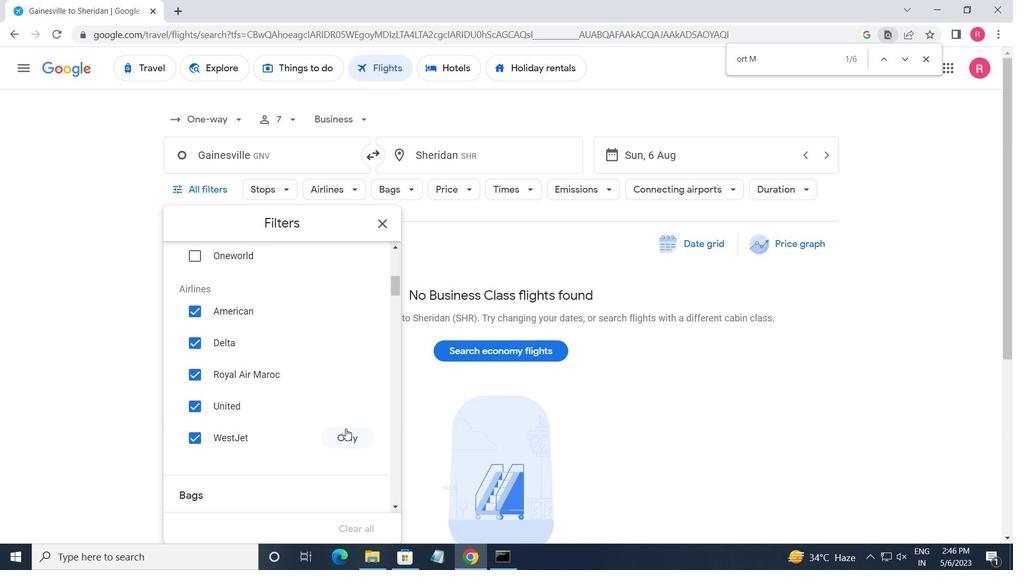 
Action: Mouse pressed left at (349, 437)
Screenshot: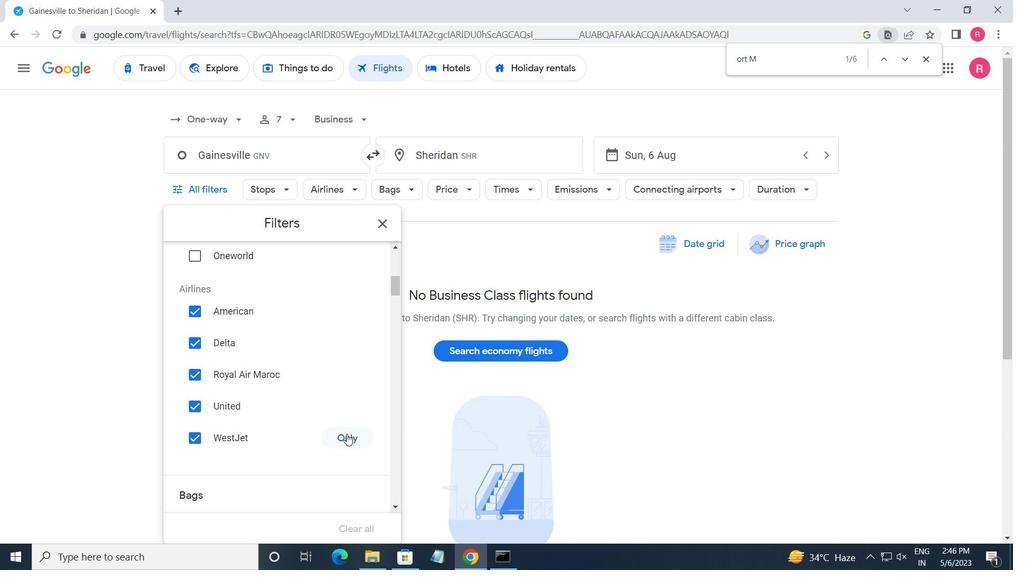 
Action: Mouse moved to (294, 386)
Screenshot: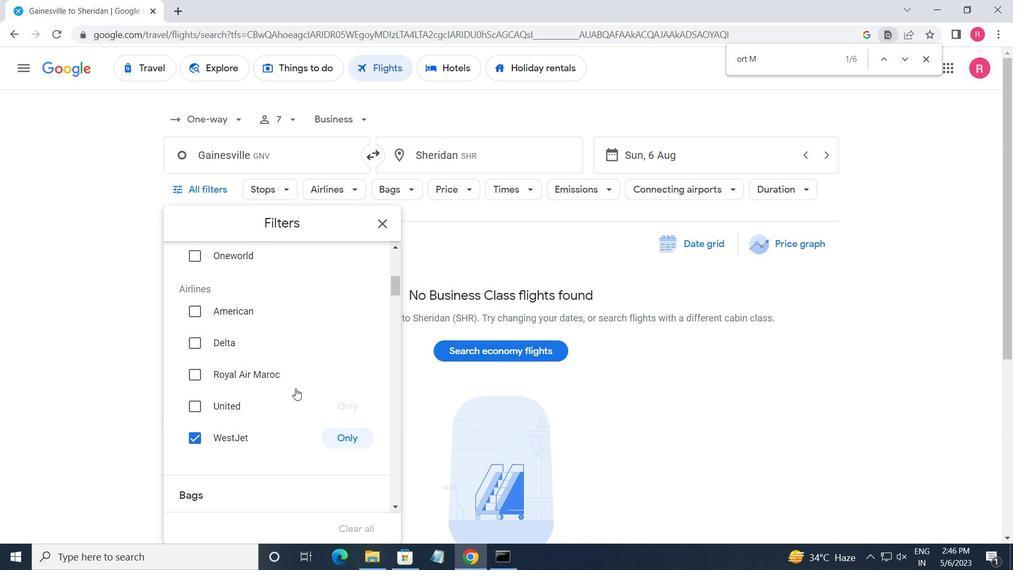 
Action: Mouse scrolled (294, 385) with delta (0, 0)
Screenshot: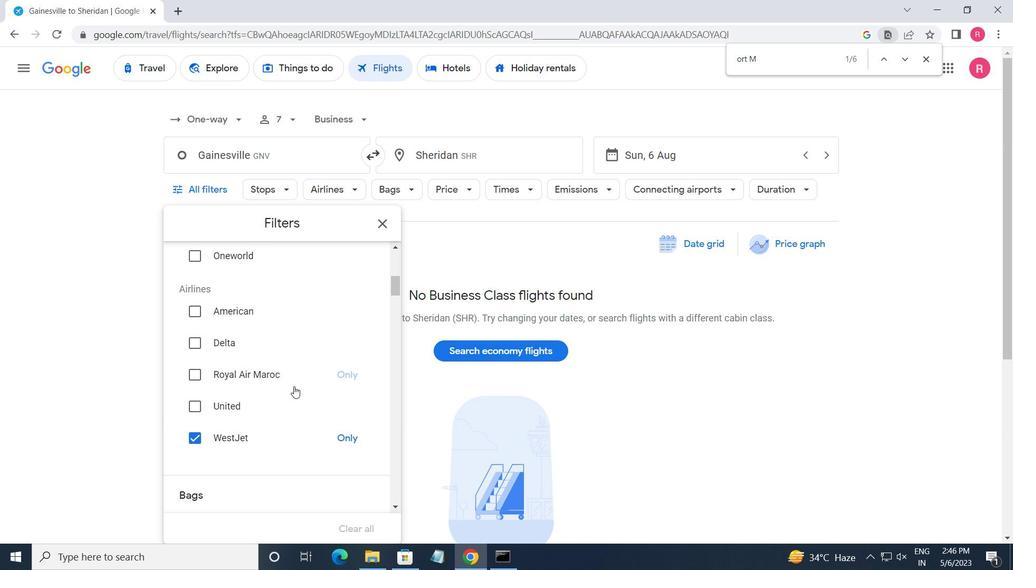 
Action: Mouse moved to (294, 386)
Screenshot: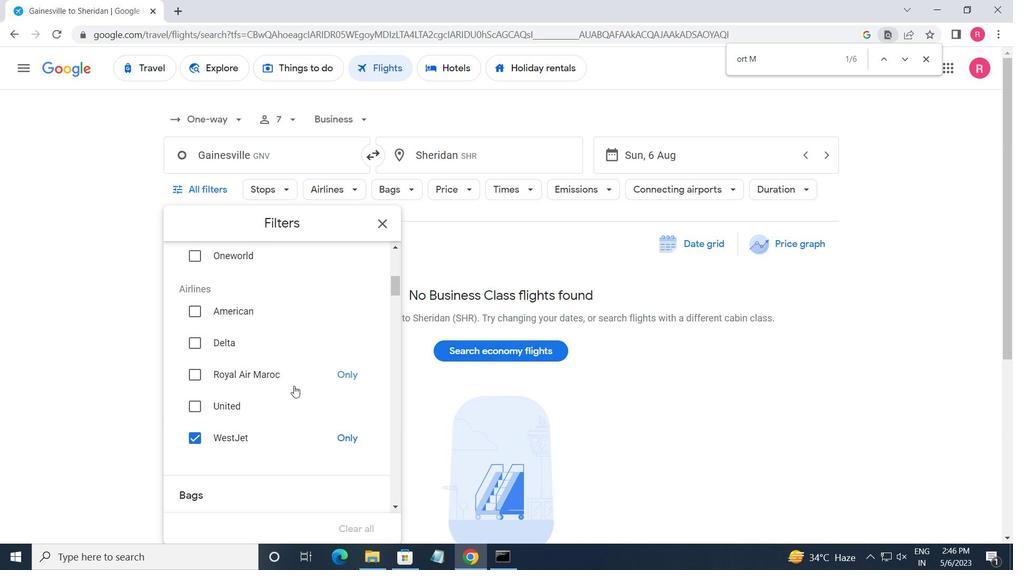 
Action: Mouse scrolled (294, 385) with delta (0, 0)
Screenshot: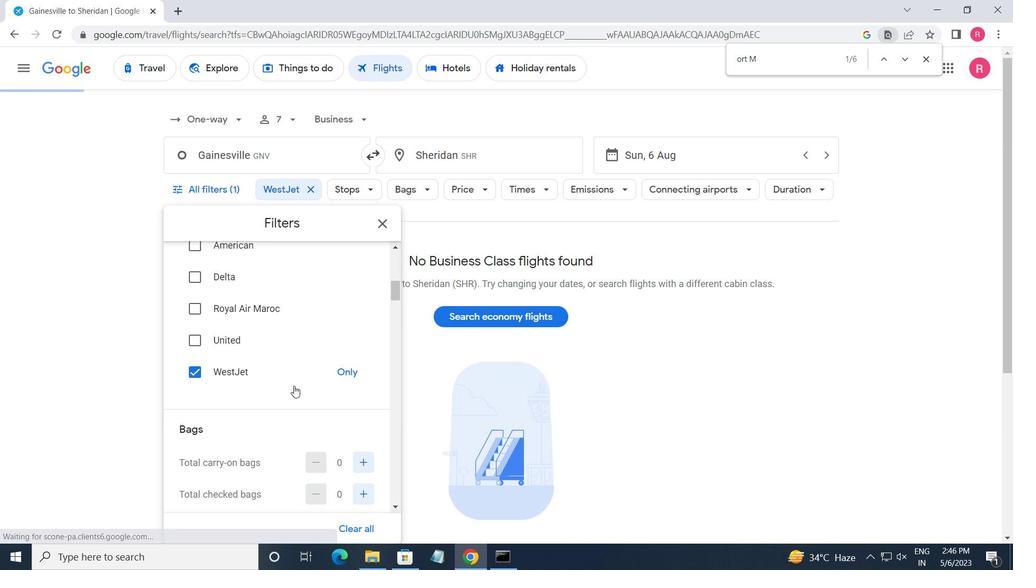 
Action: Mouse scrolled (294, 385) with delta (0, 0)
Screenshot: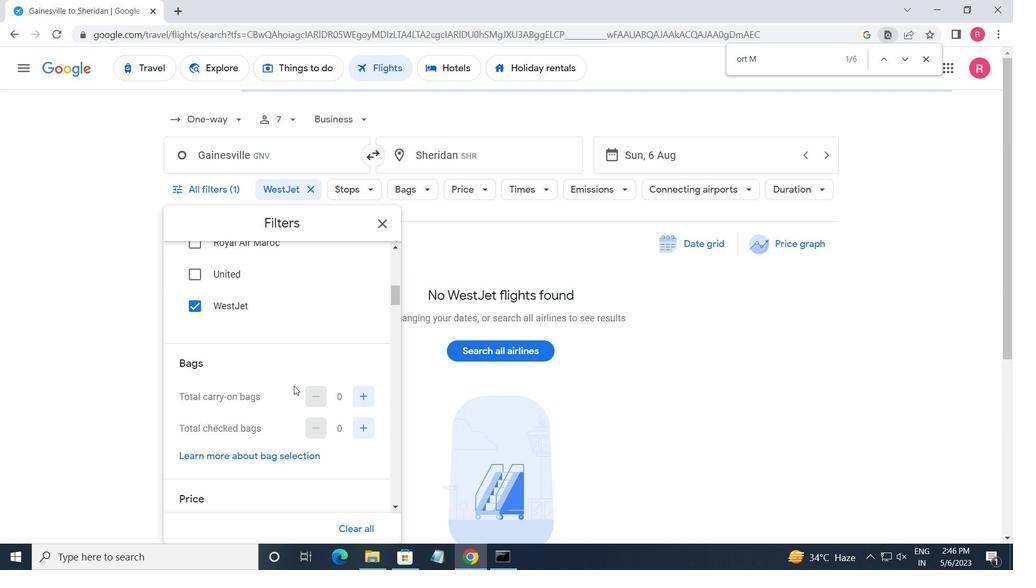 
Action: Mouse moved to (357, 368)
Screenshot: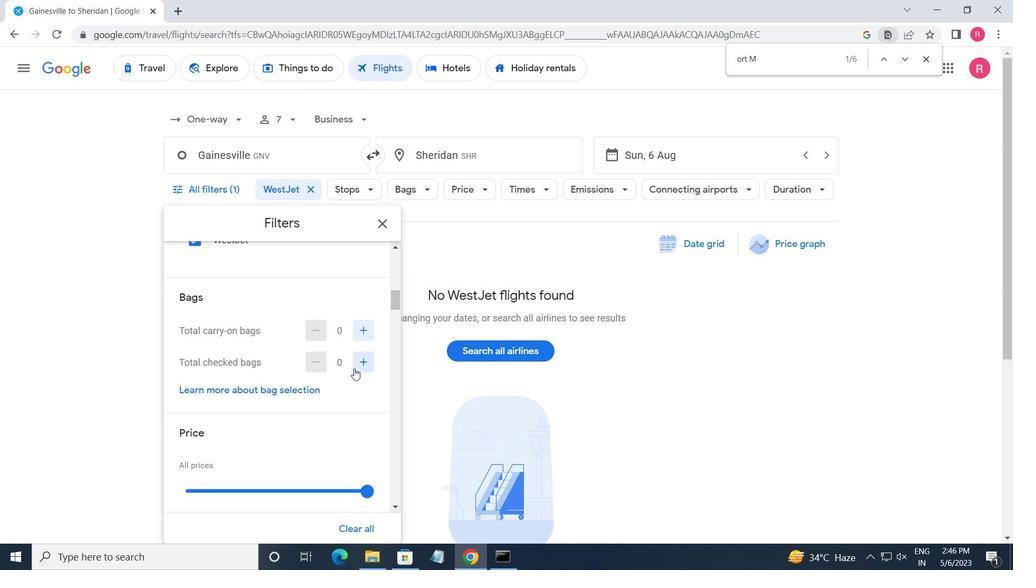 
Action: Mouse pressed left at (357, 368)
Screenshot: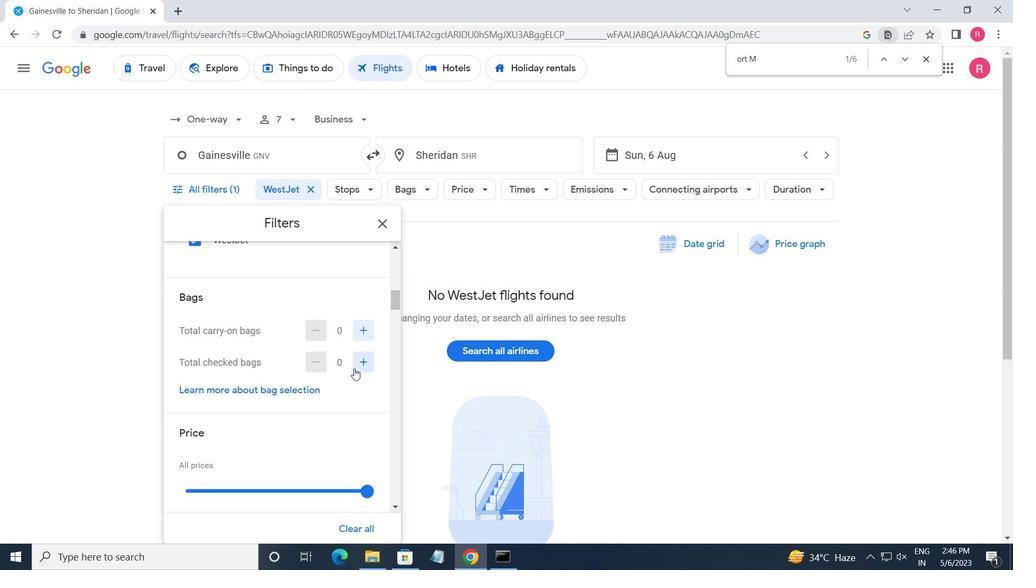 
Action: Mouse pressed left at (357, 368)
Screenshot: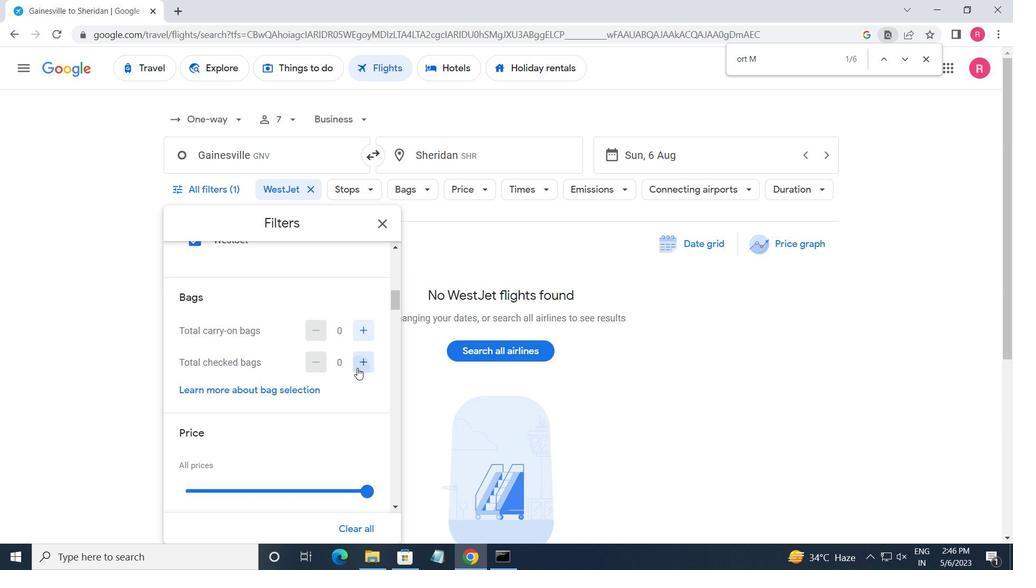 
Action: Mouse moved to (357, 368)
Screenshot: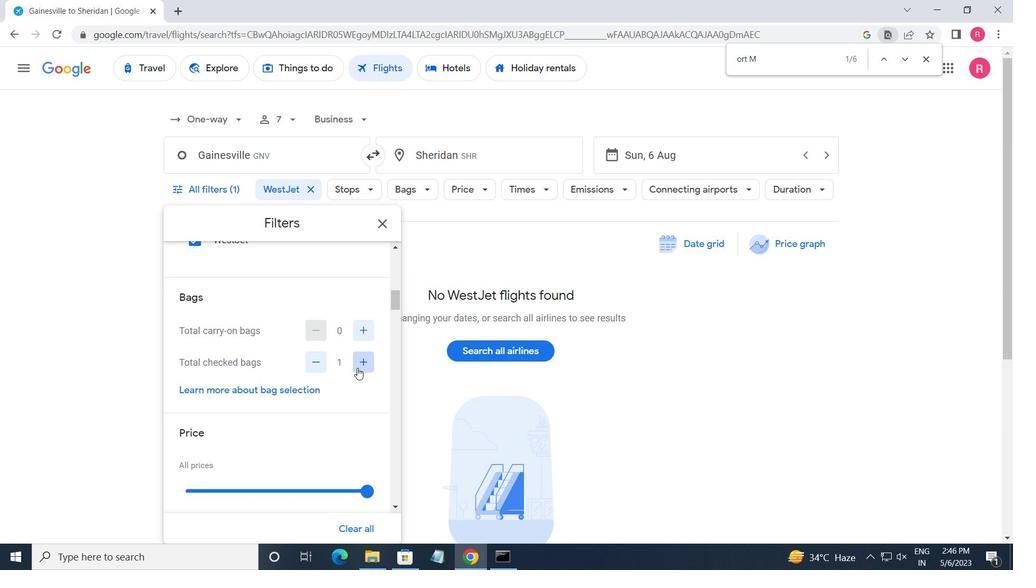 
Action: Mouse pressed left at (357, 368)
Screenshot: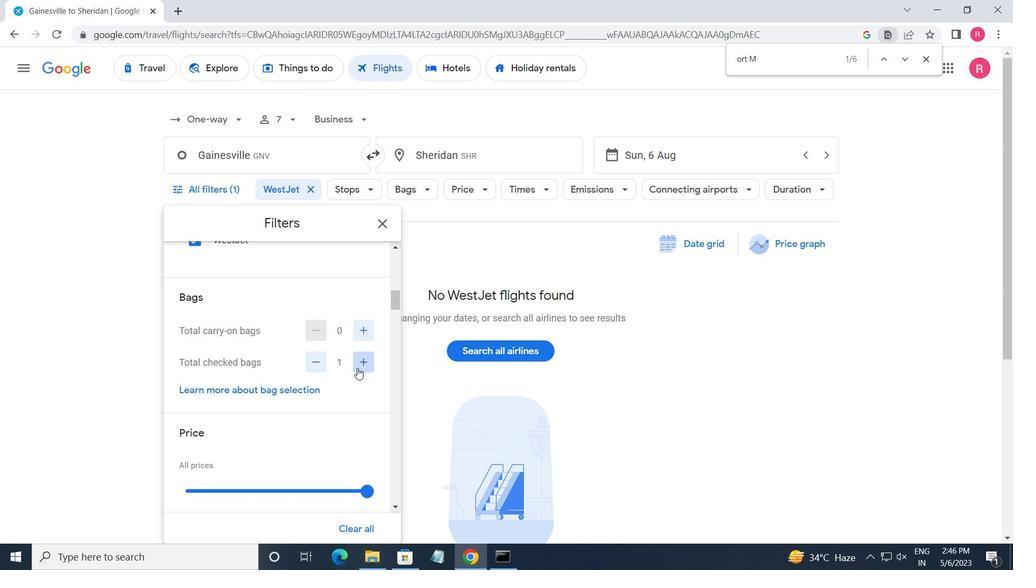 
Action: Mouse moved to (355, 369)
Screenshot: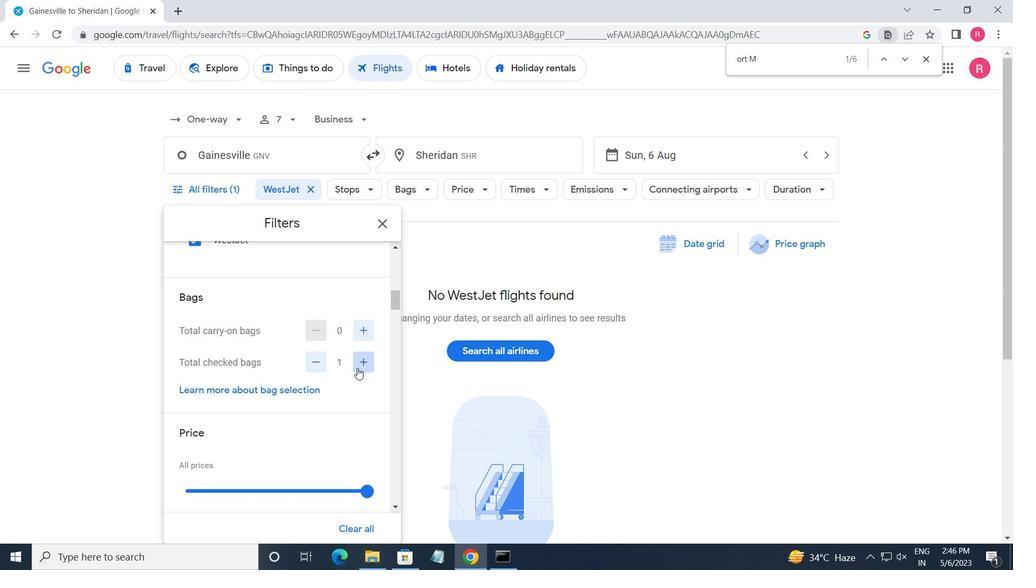 
Action: Mouse pressed left at (355, 369)
Screenshot: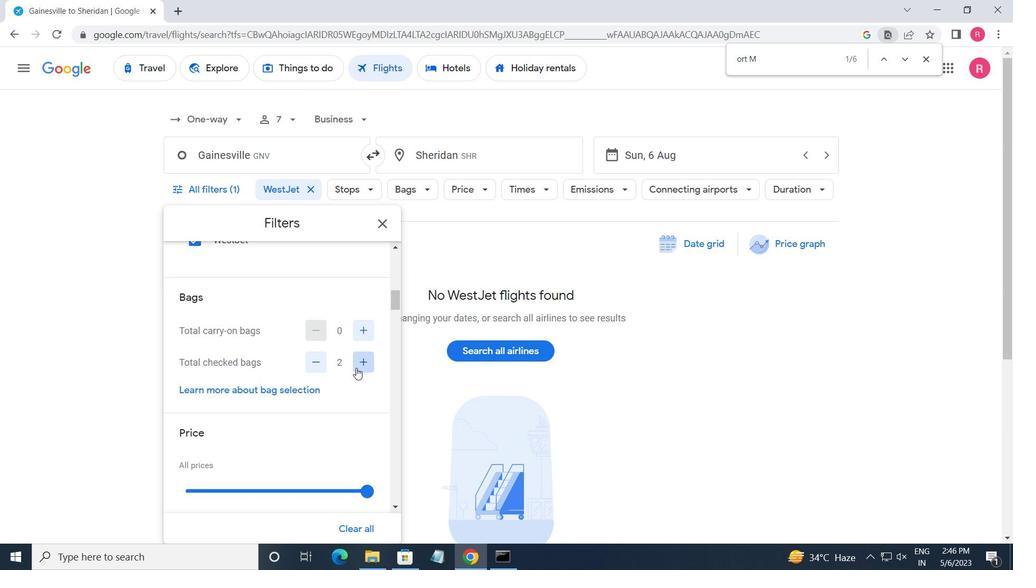
Action: Mouse moved to (354, 369)
Screenshot: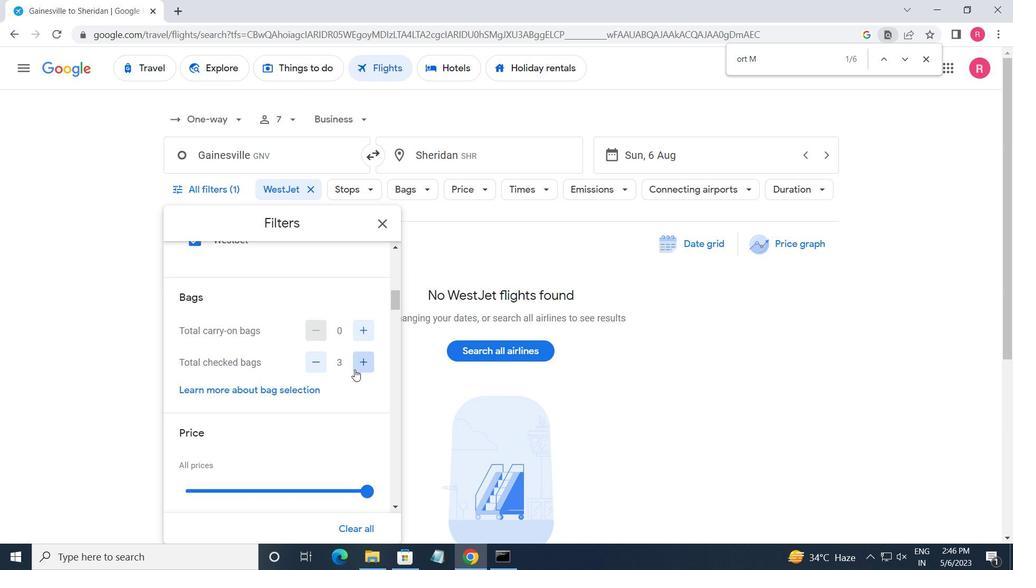 
Action: Mouse pressed left at (354, 369)
Screenshot: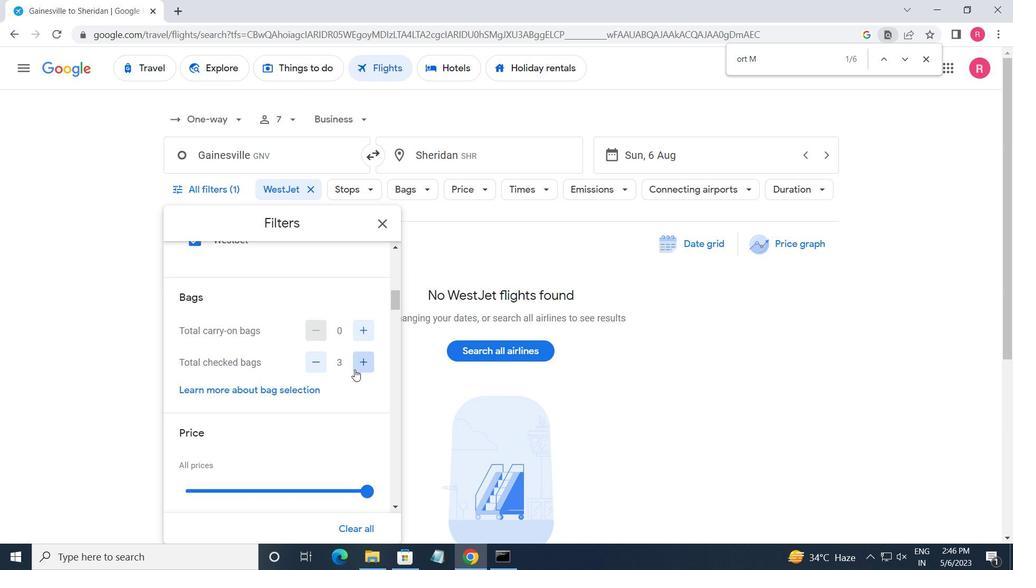 
Action: Mouse pressed left at (354, 369)
Screenshot: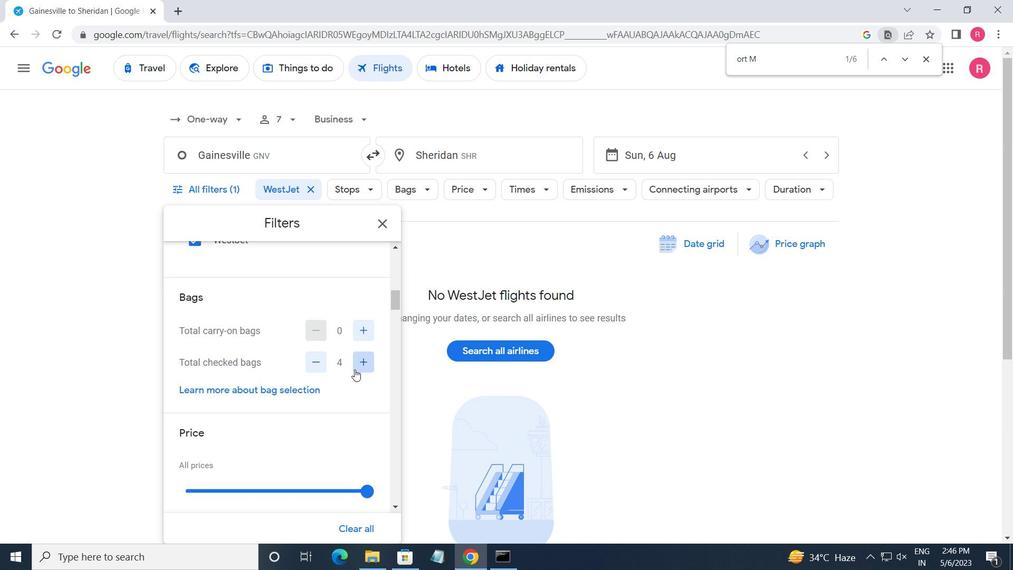 
Action: Mouse moved to (354, 369)
Screenshot: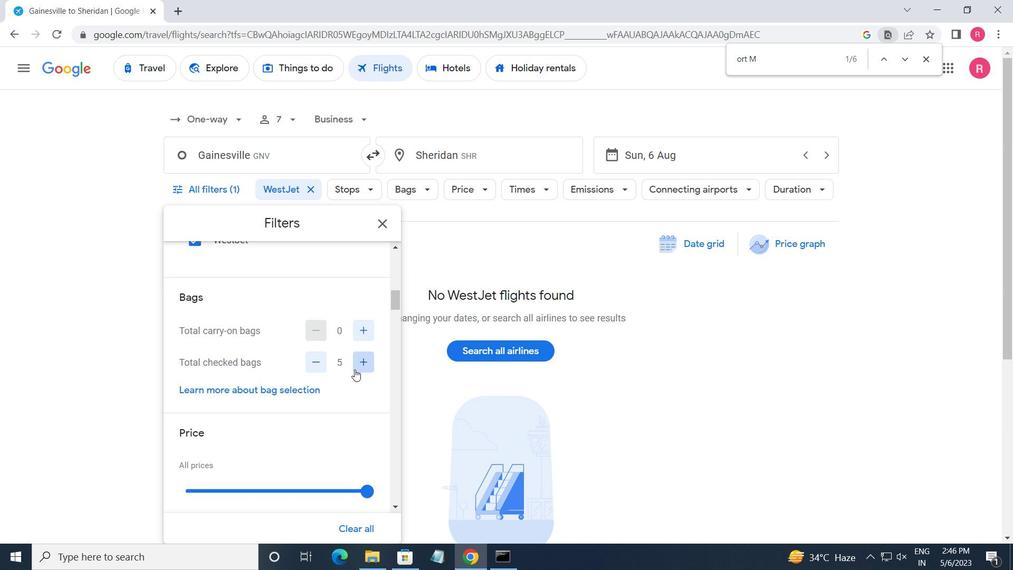
Action: Mouse pressed left at (354, 369)
Screenshot: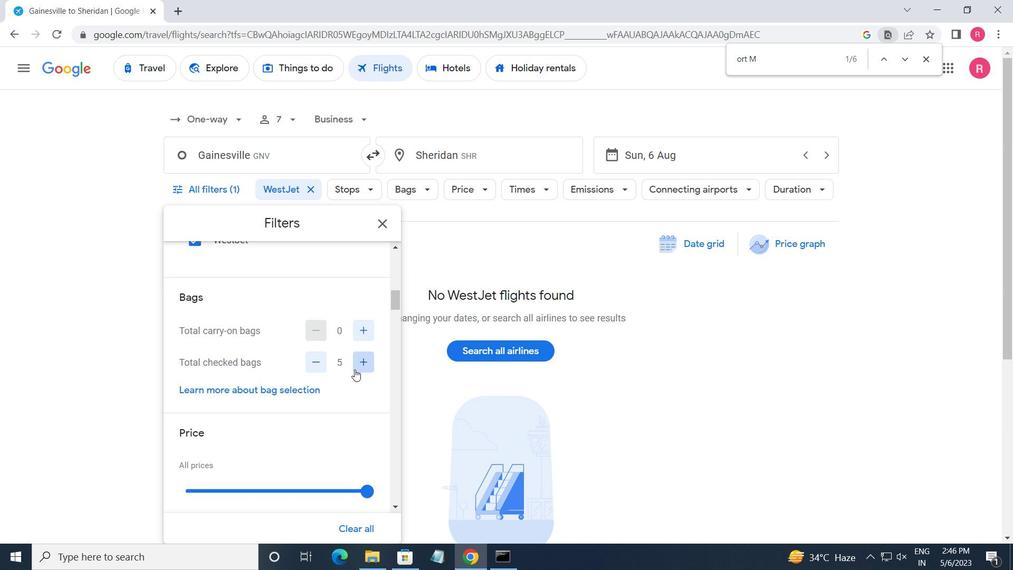 
Action: Mouse pressed left at (354, 369)
Screenshot: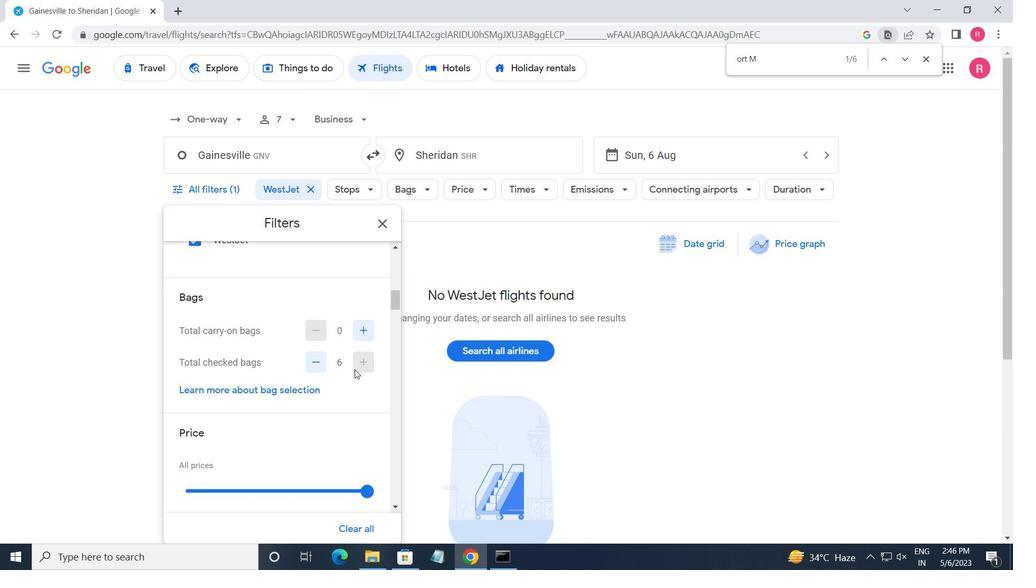 
Action: Mouse moved to (300, 373)
Screenshot: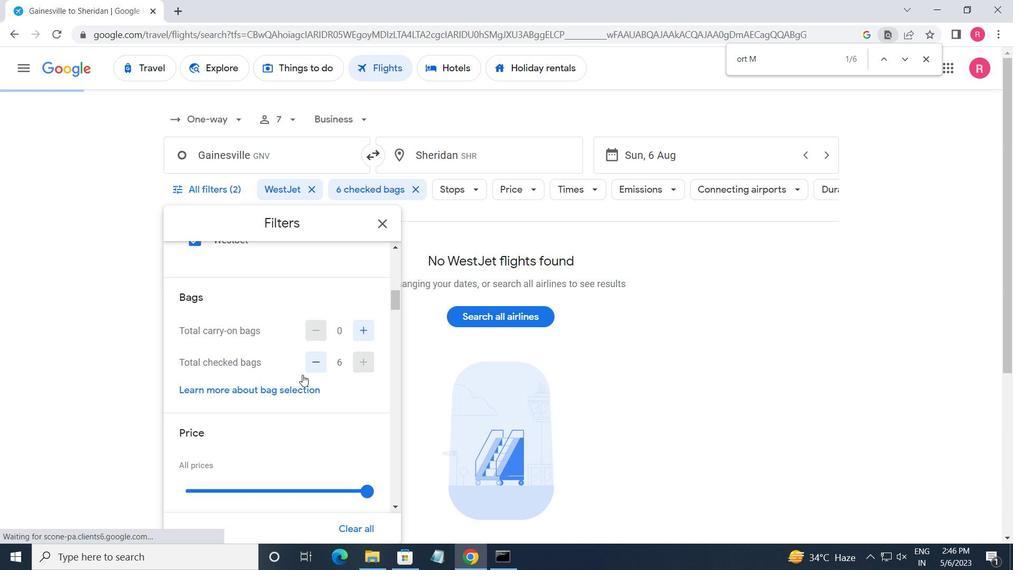 
Action: Mouse scrolled (300, 372) with delta (0, 0)
Screenshot: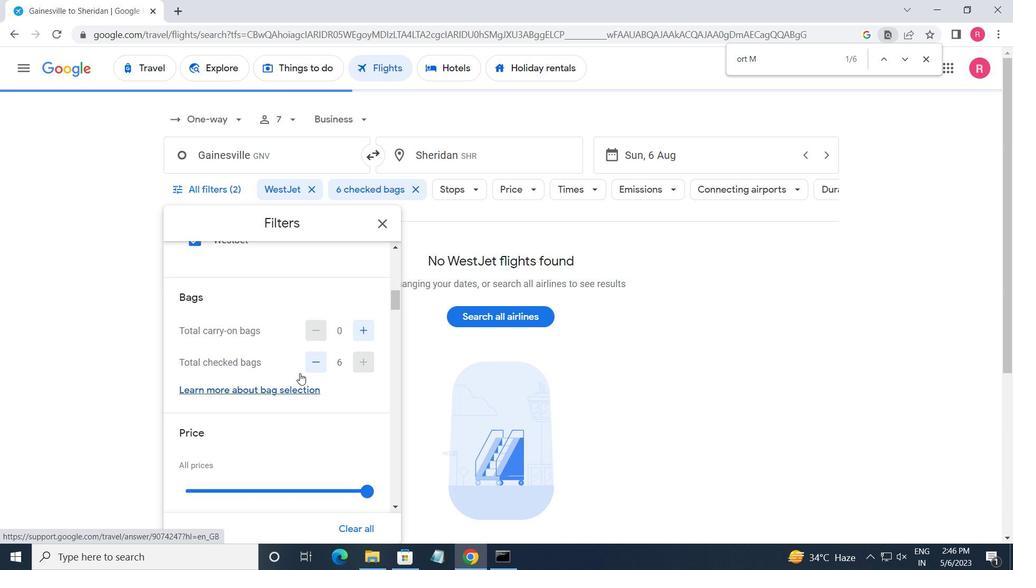 
Action: Mouse moved to (300, 372)
Screenshot: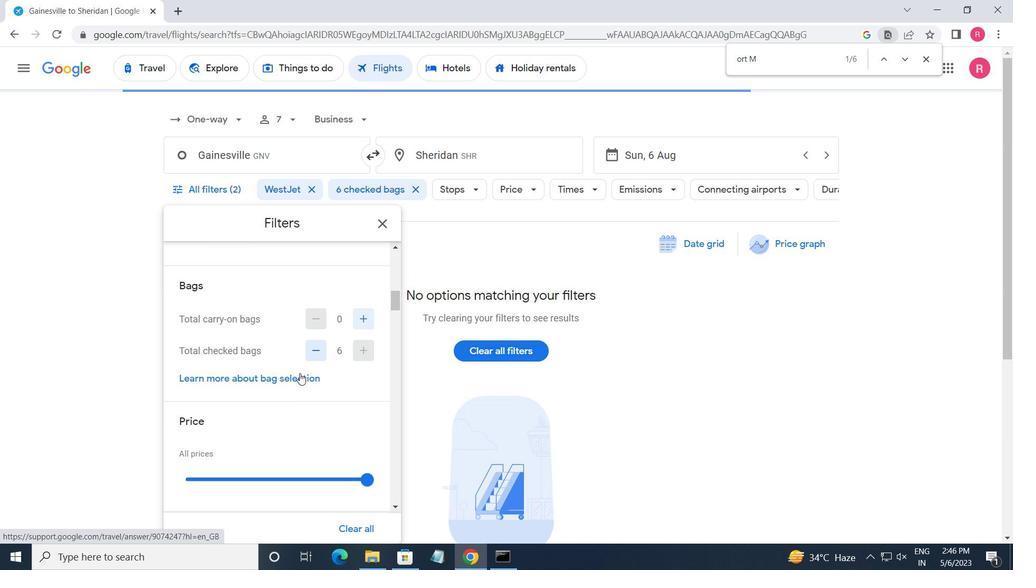 
Action: Mouse scrolled (300, 371) with delta (0, 0)
Screenshot: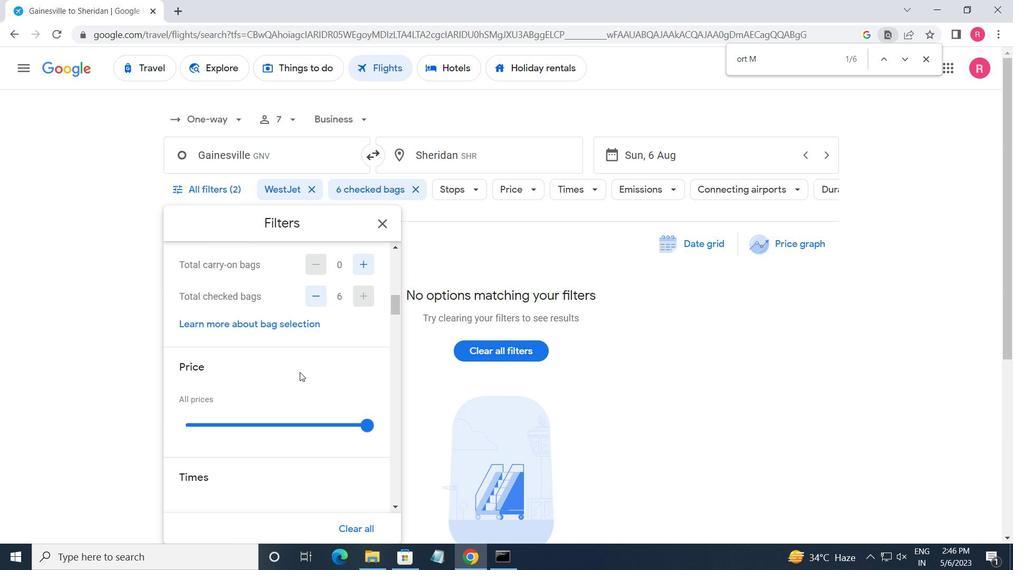 
Action: Mouse moved to (305, 369)
Screenshot: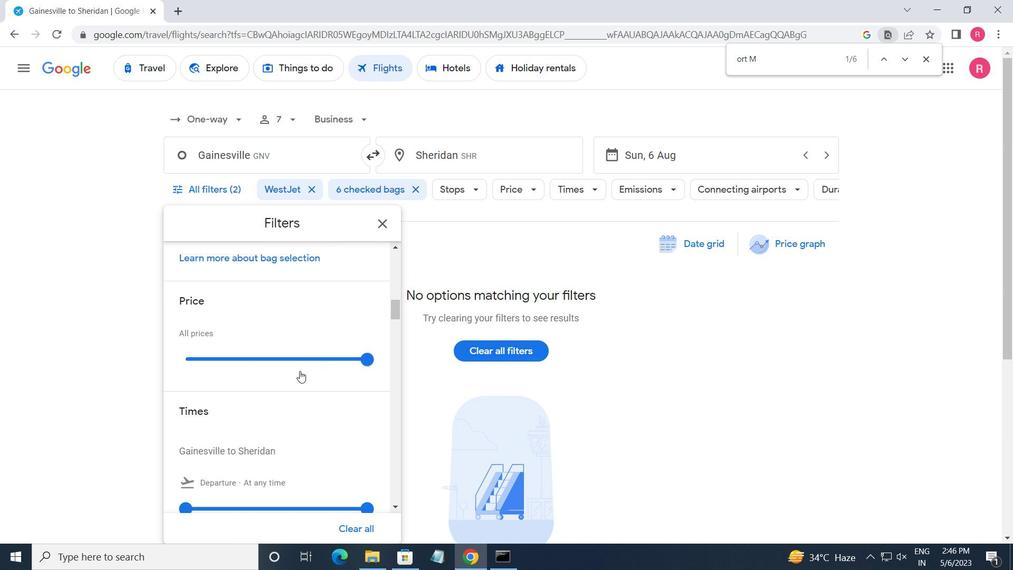 
Action: Mouse scrolled (305, 368) with delta (0, 0)
Screenshot: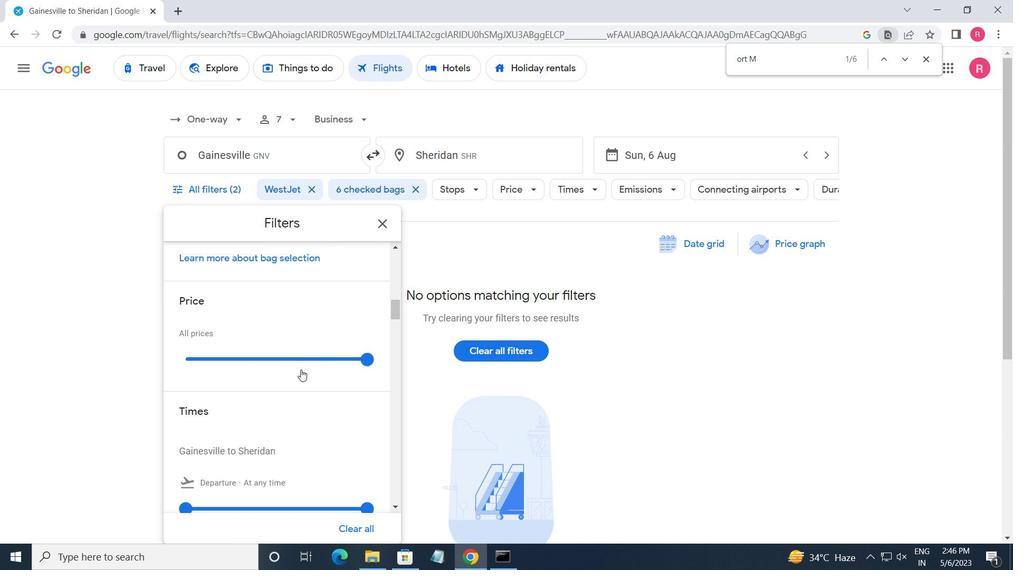 
Action: Mouse moved to (307, 369)
Screenshot: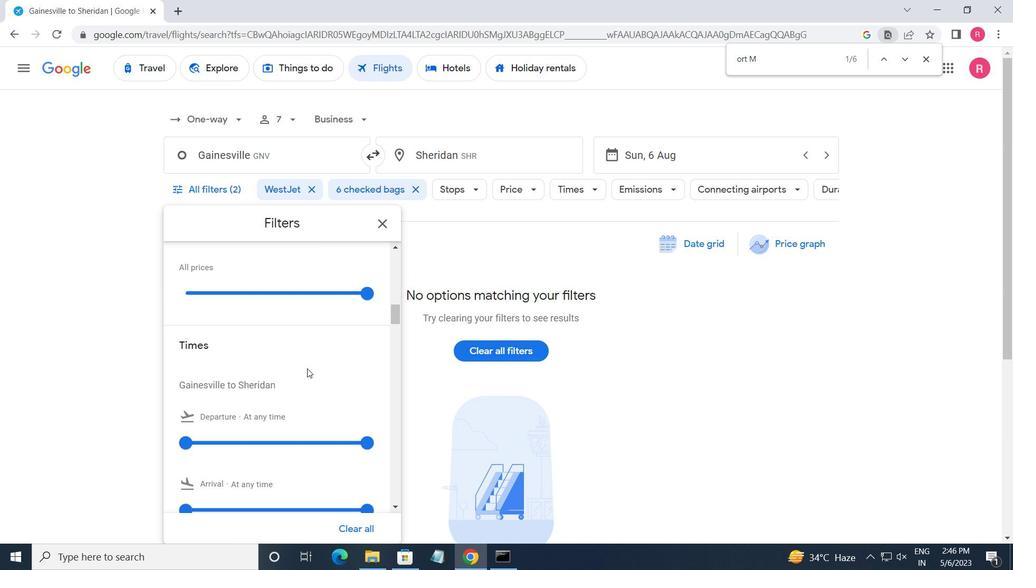 
Action: Mouse scrolled (307, 369) with delta (0, 0)
Screenshot: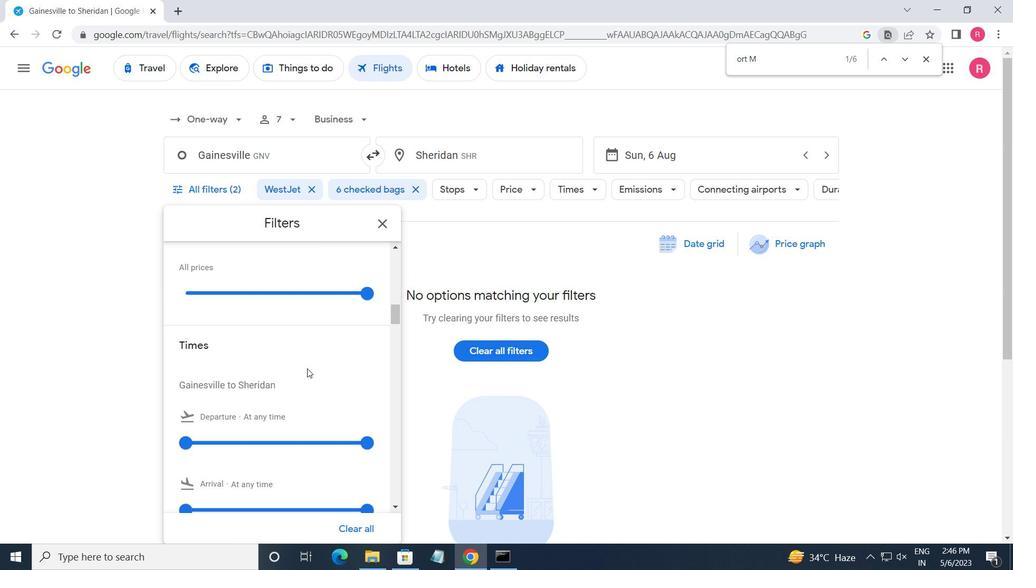 
Action: Mouse moved to (259, 316)
Screenshot: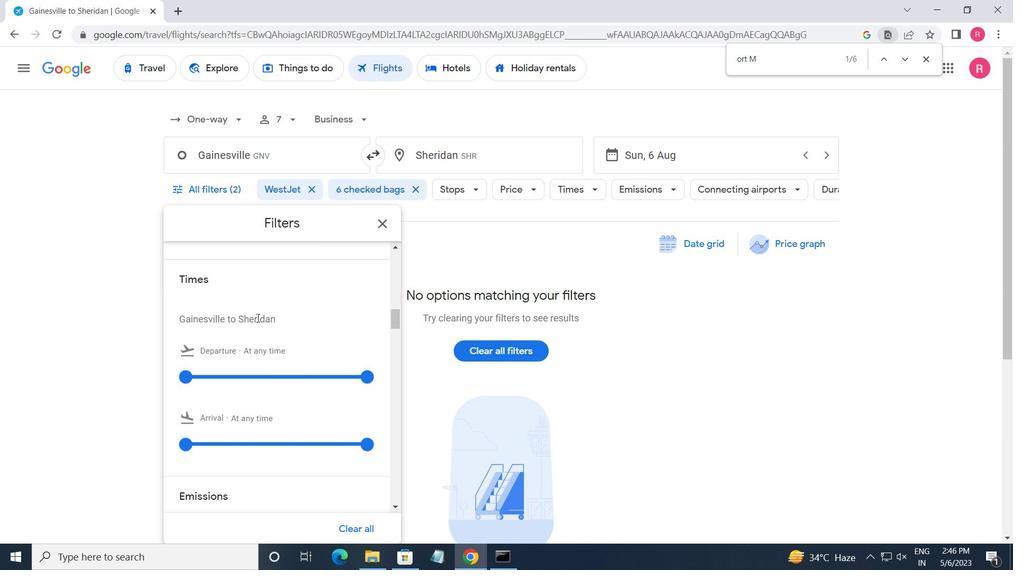 
Action: Mouse scrolled (259, 317) with delta (0, 0)
Screenshot: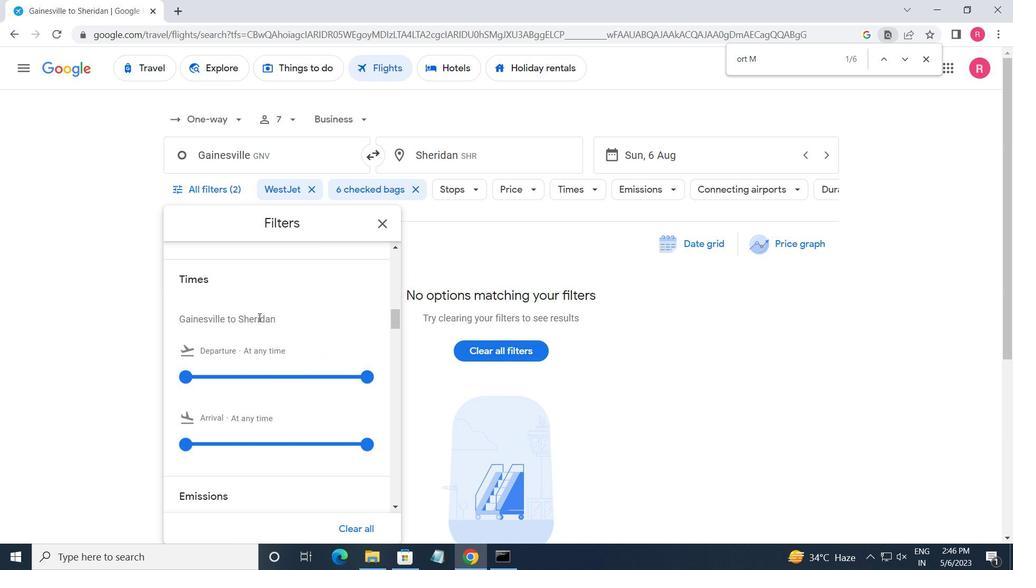 
Action: Mouse moved to (364, 293)
Screenshot: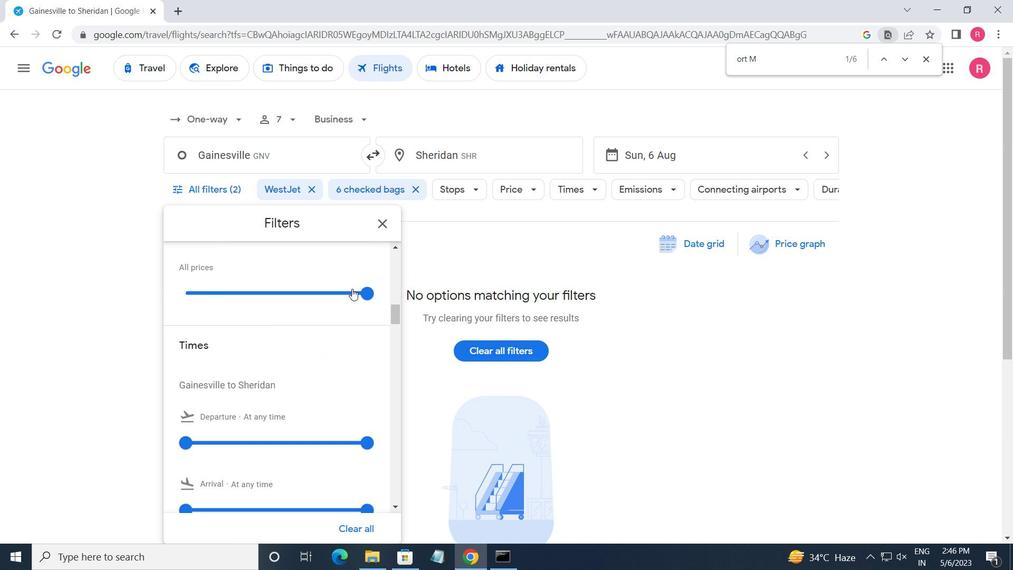 
Action: Mouse pressed left at (364, 293)
Screenshot: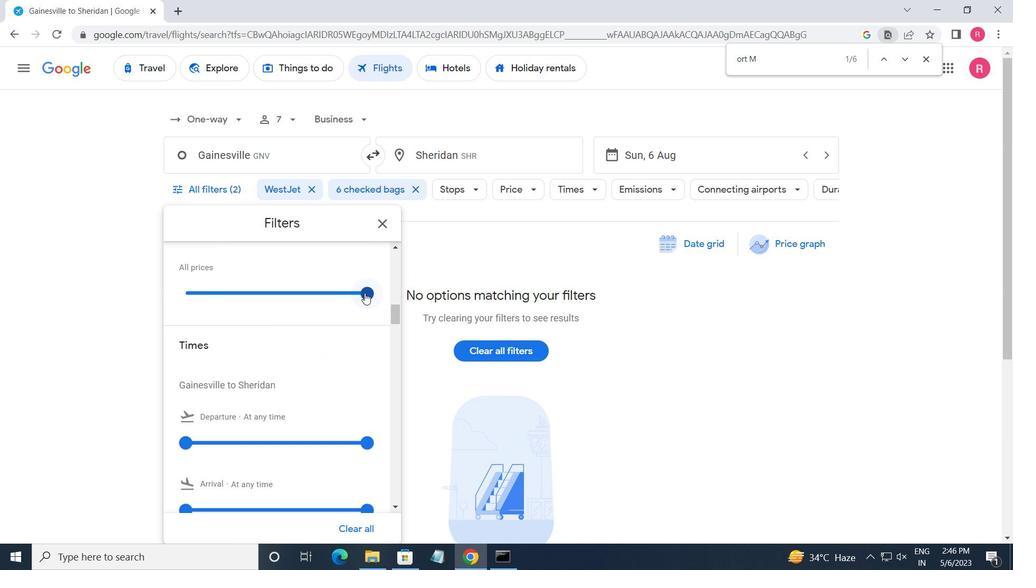 
Action: Mouse moved to (298, 320)
Screenshot: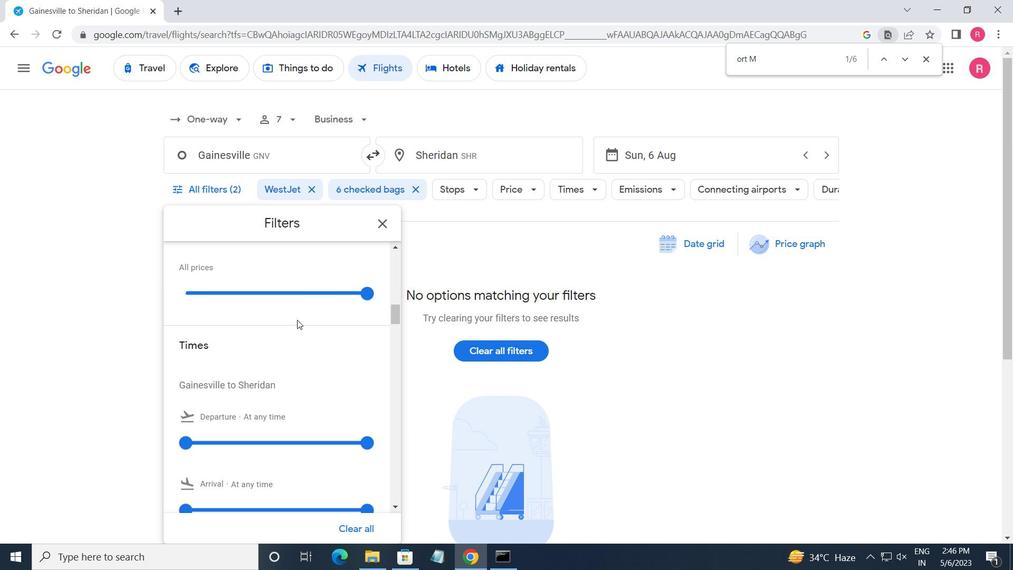 
Action: Mouse scrolled (298, 320) with delta (0, 0)
Screenshot: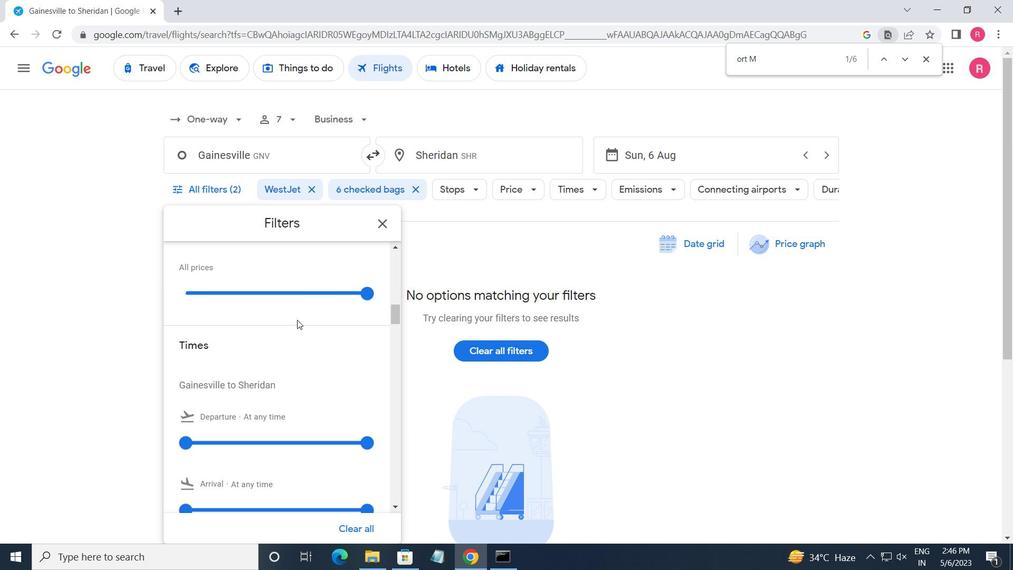 
Action: Mouse moved to (188, 369)
Screenshot: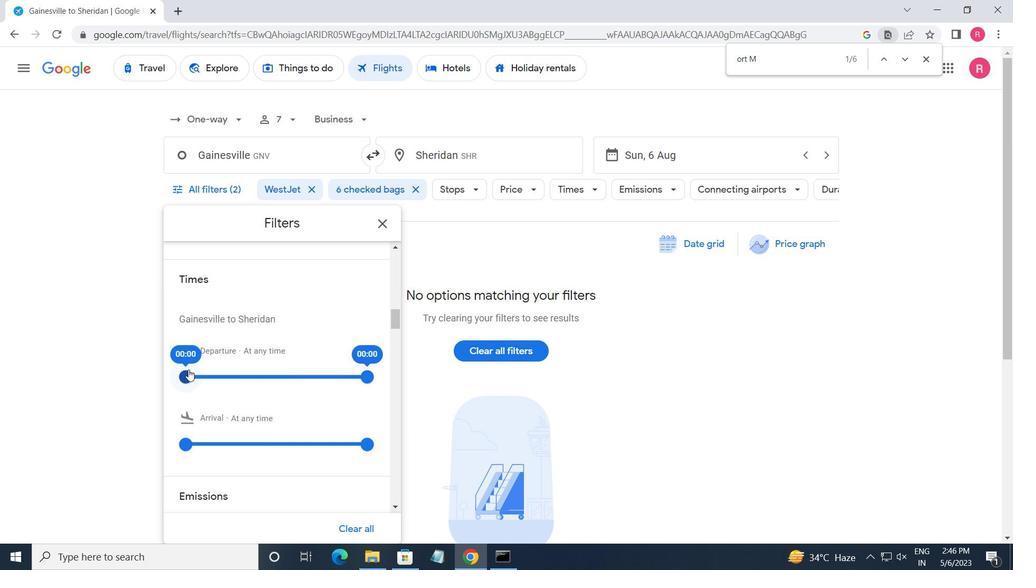 
Action: Mouse pressed left at (188, 369)
Screenshot: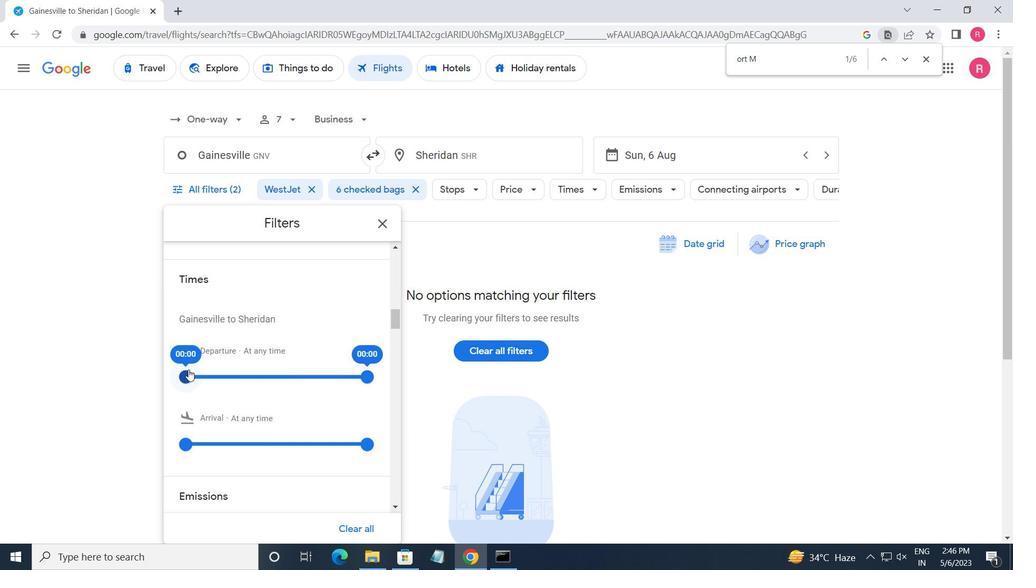 
Action: Mouse moved to (365, 379)
Screenshot: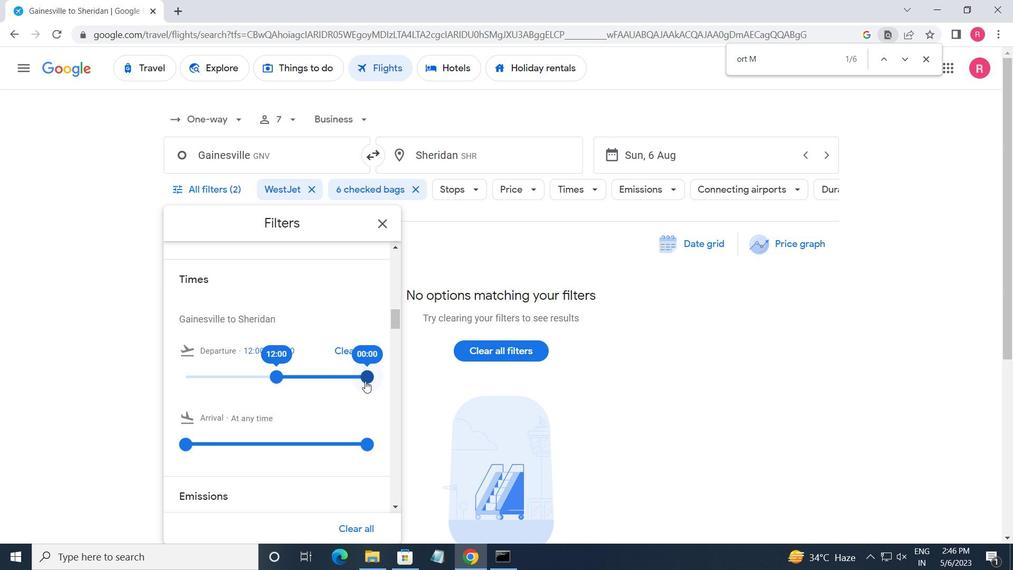
Action: Mouse pressed left at (365, 379)
Screenshot: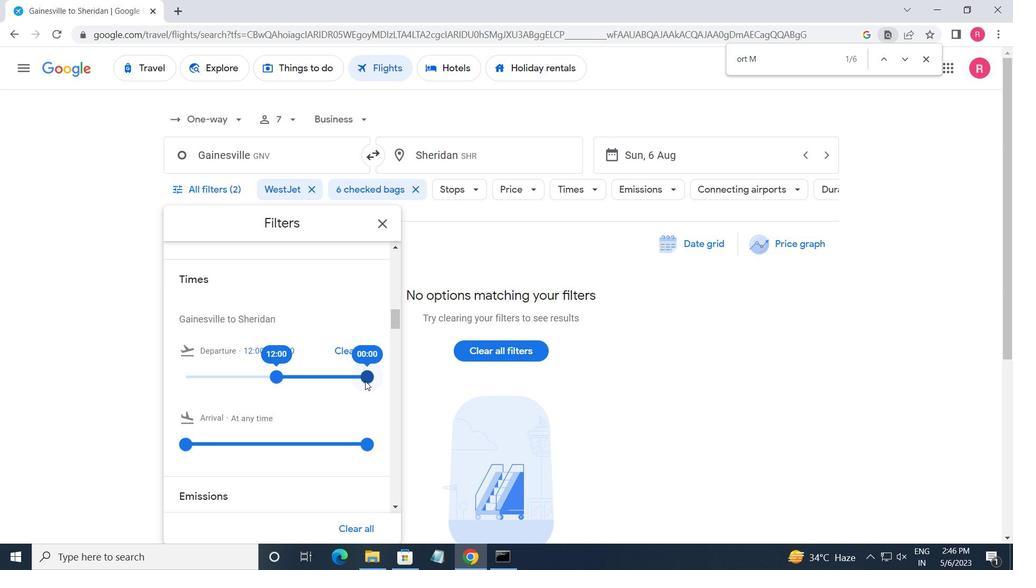 
Action: Mouse moved to (383, 227)
Screenshot: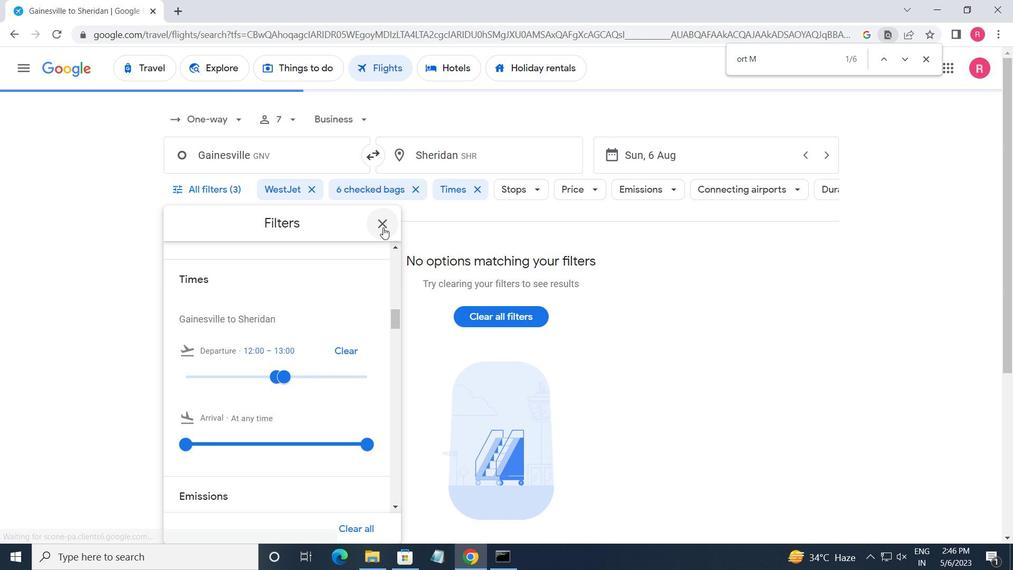 
Action: Mouse pressed left at (383, 227)
Screenshot: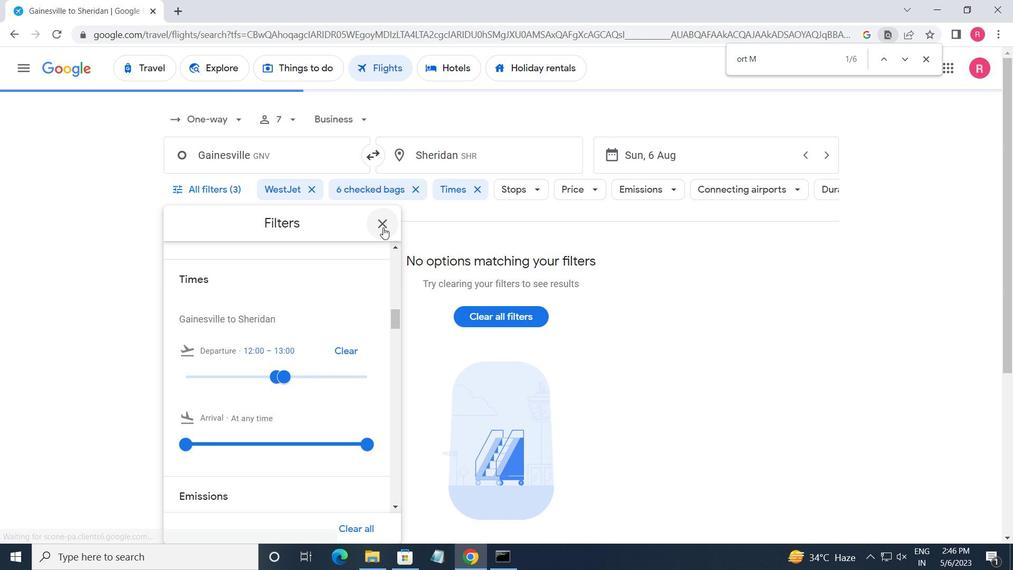 
Action: Mouse moved to (383, 227)
Screenshot: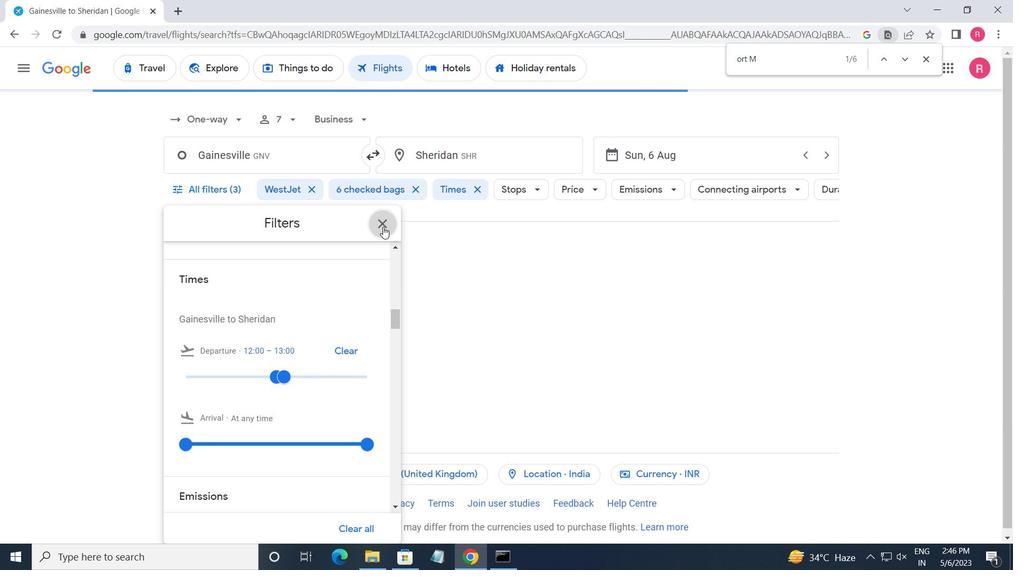 
